Task: Select Retail. Add to cart, from Albertsons Pets_x000D_
 for 2696 Buckhannan Avenue, Syracuse, New York 13202, Cell Number 315-426-1559, following items : Blue Buffalo Life Protection Formula Dry Puppy Food Chicken & Brown Rice Recipe (5 lb)_x000D_
 - 2, Cesar Canine Cuisine Dog Food Porterhouse Steak in Sauce (3.5 oz)_x000D_
 - 2, Hartz Mountain Play Wand Cat Toy (1 ct)_x000D_
 - 1, Purina Friskies Lil'' Soups Lickable Cat Treats with Tuna in a Velvety Chicken Broth (1.2 oz)_x000D_
 - 3, Signature Pet Care Pet Training Regular Ultra Absorbent Pads 6 Ply (30 ct)_x000D_
 - 2
Action: Mouse moved to (800, 149)
Screenshot: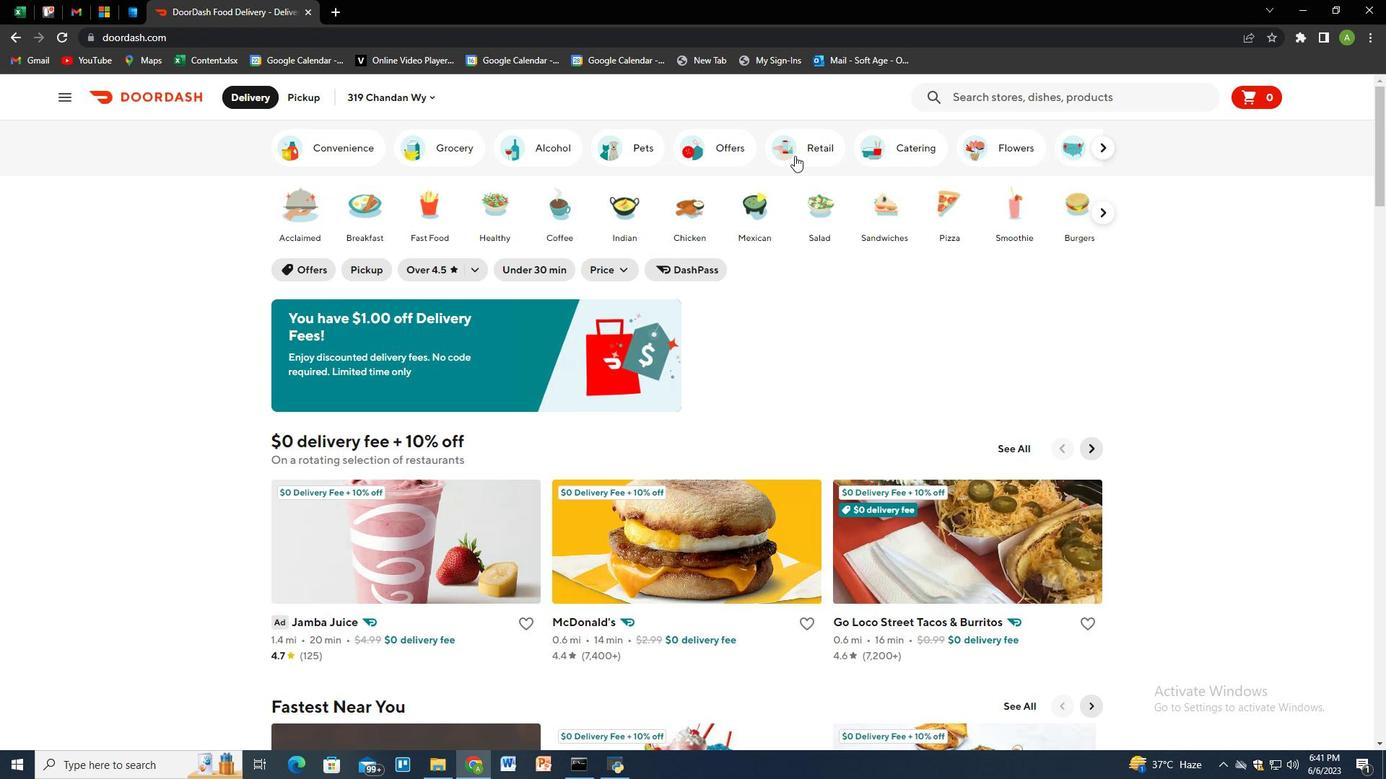 
Action: Mouse pressed left at (800, 149)
Screenshot: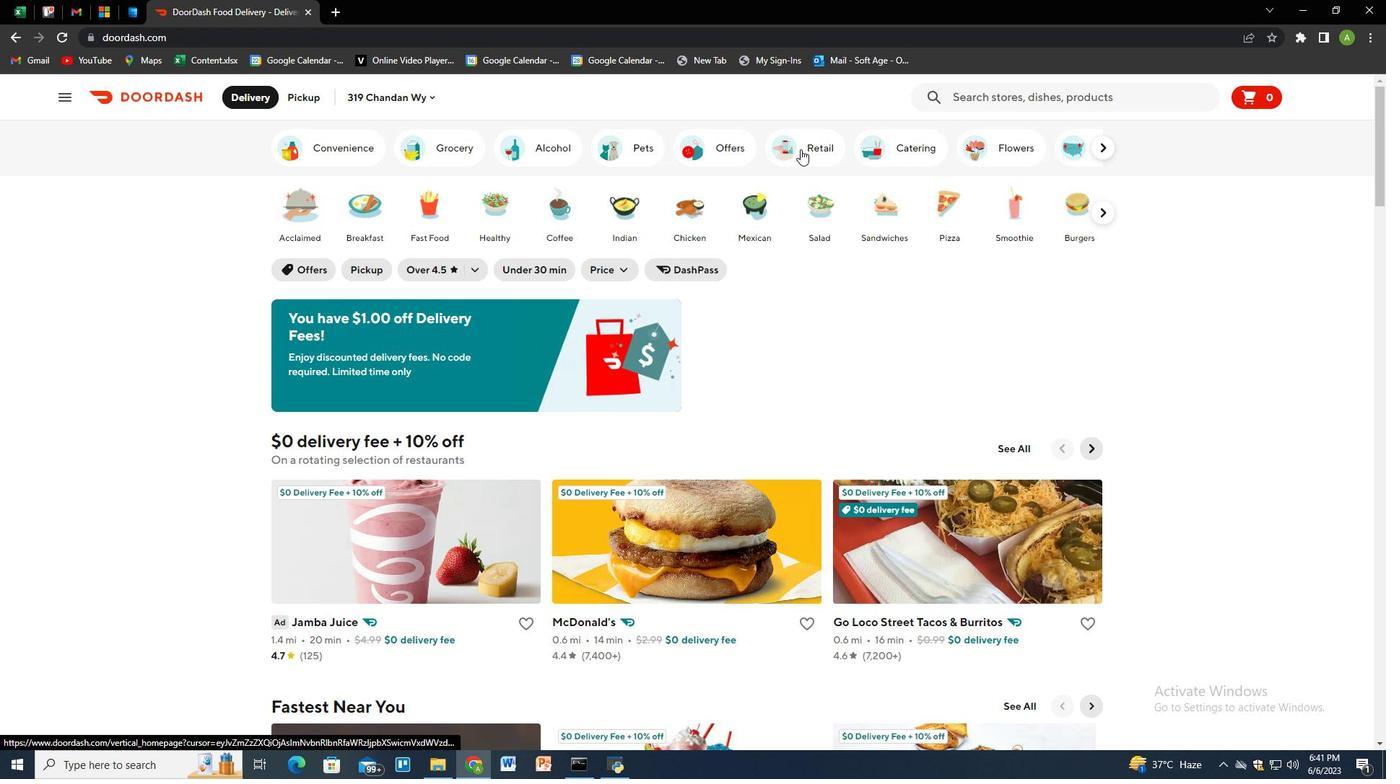 
Action: Mouse moved to (443, 496)
Screenshot: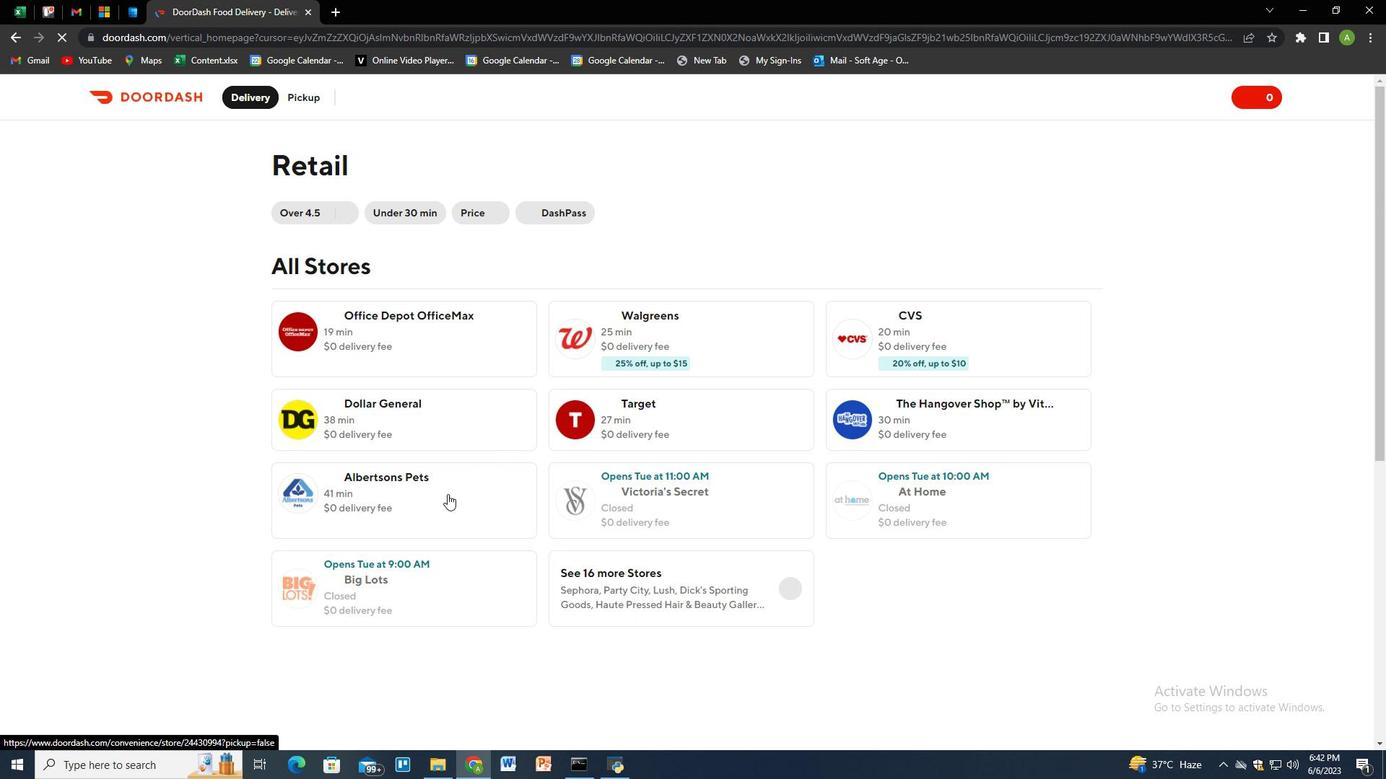
Action: Mouse pressed left at (443, 496)
Screenshot: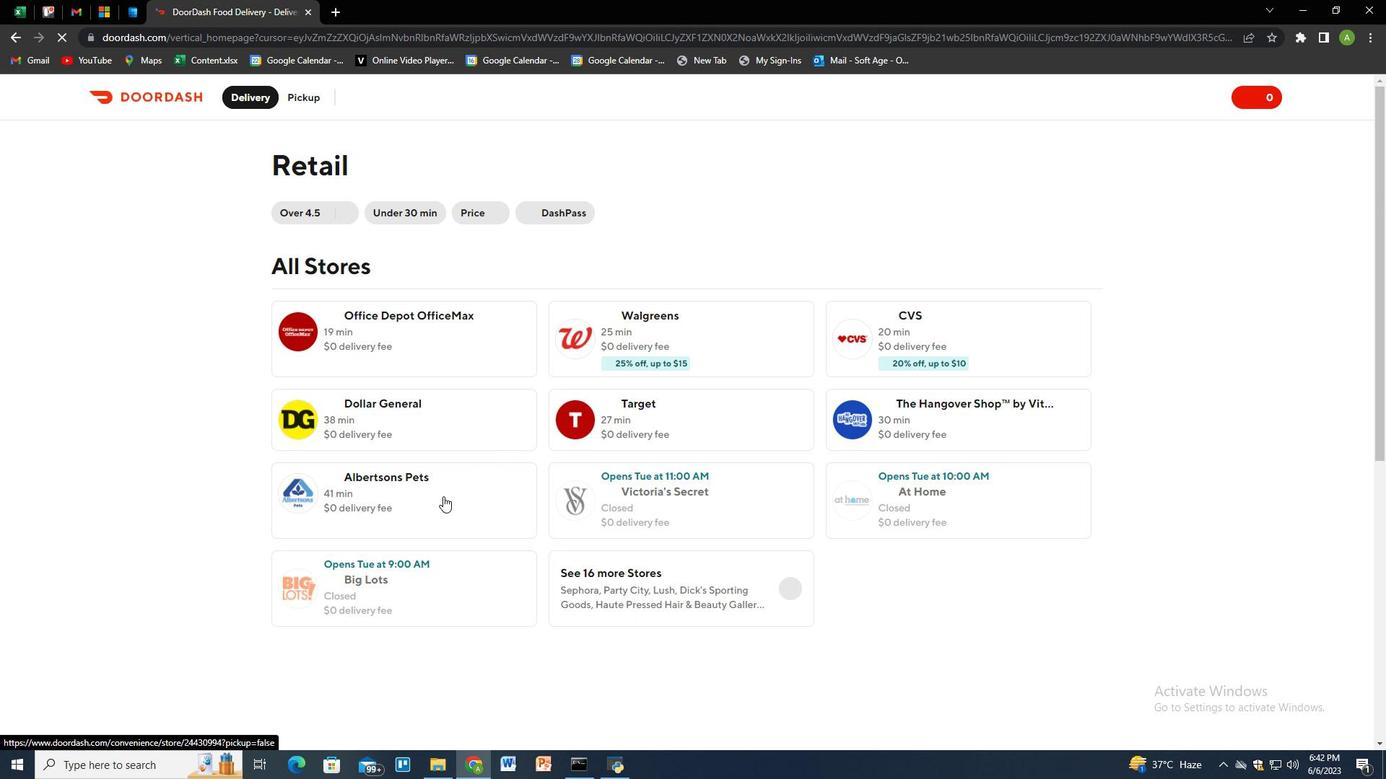 
Action: Mouse moved to (302, 93)
Screenshot: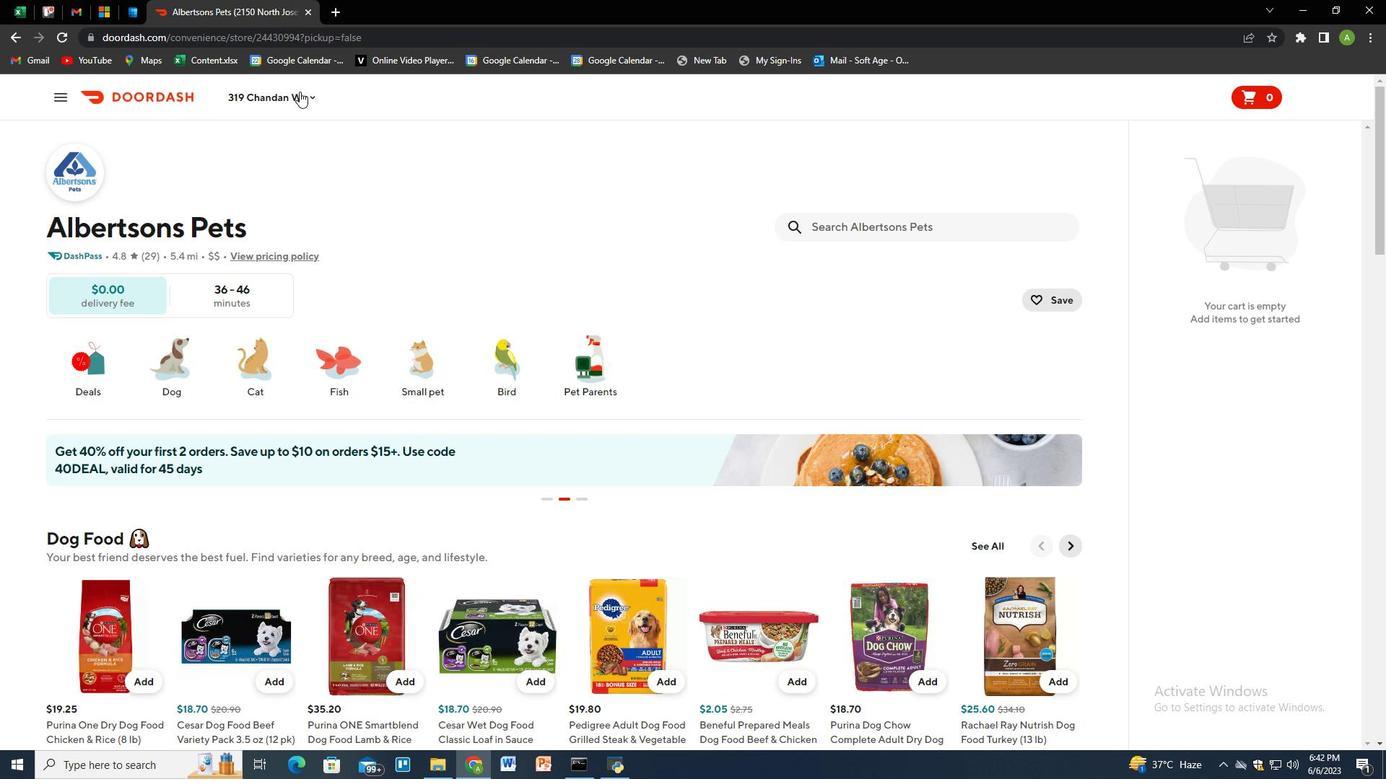 
Action: Mouse pressed left at (302, 93)
Screenshot: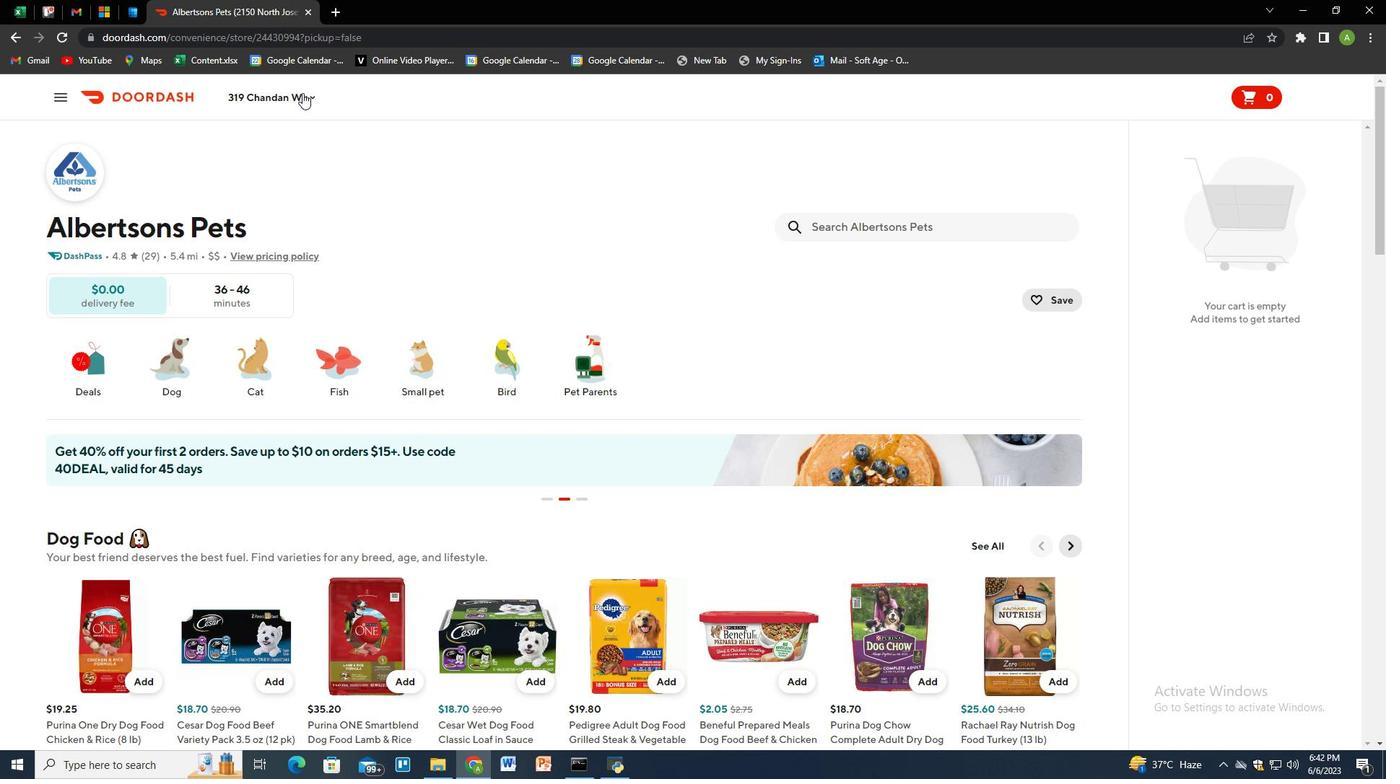 
Action: Mouse moved to (319, 158)
Screenshot: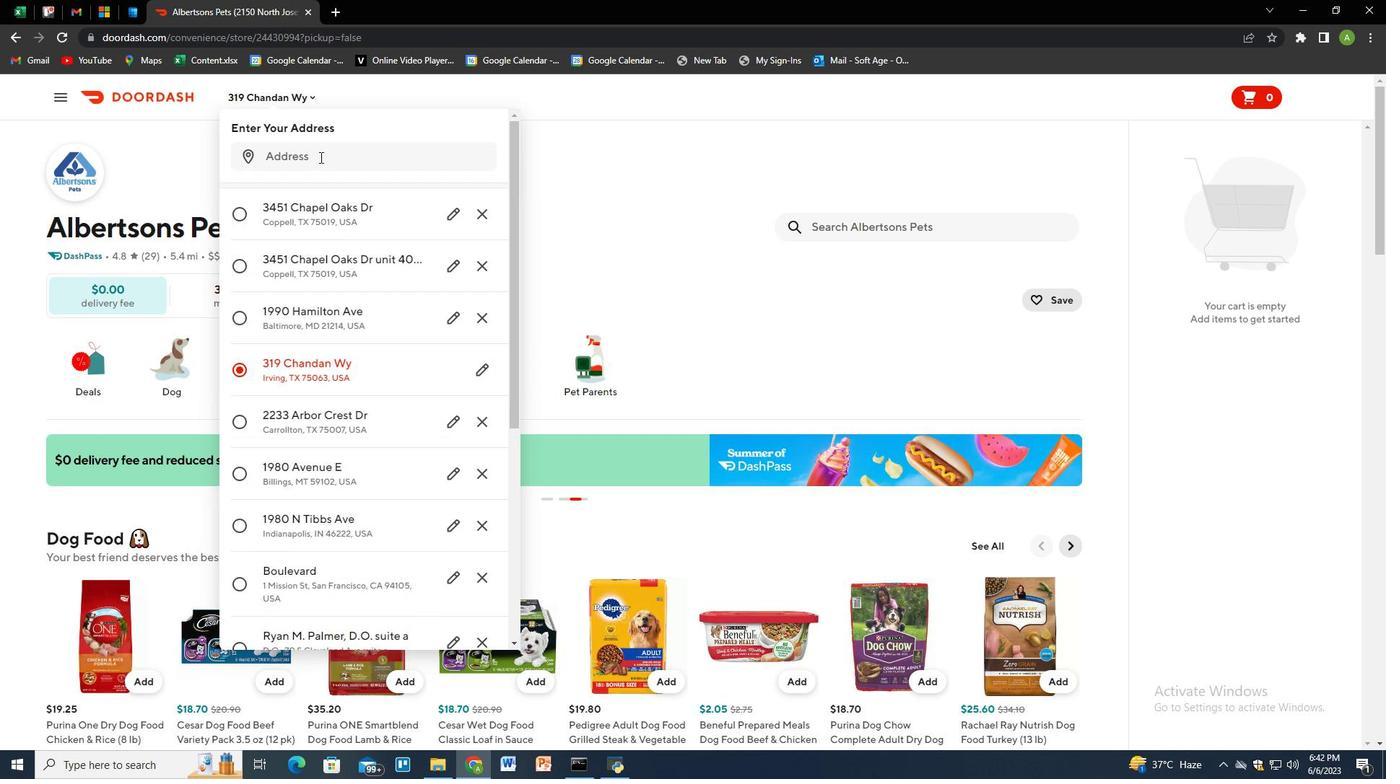 
Action: Mouse pressed left at (319, 158)
Screenshot: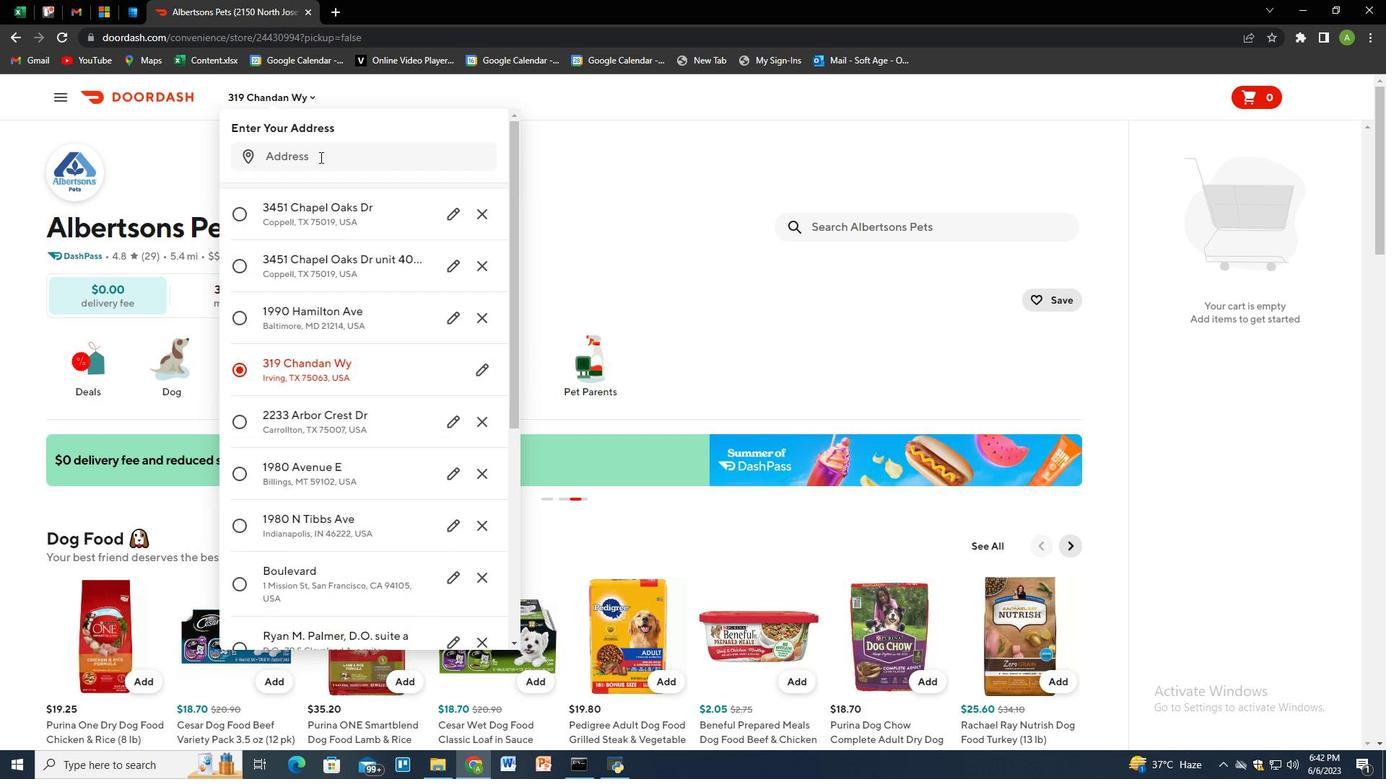 
Action: Mouse moved to (317, 160)
Screenshot: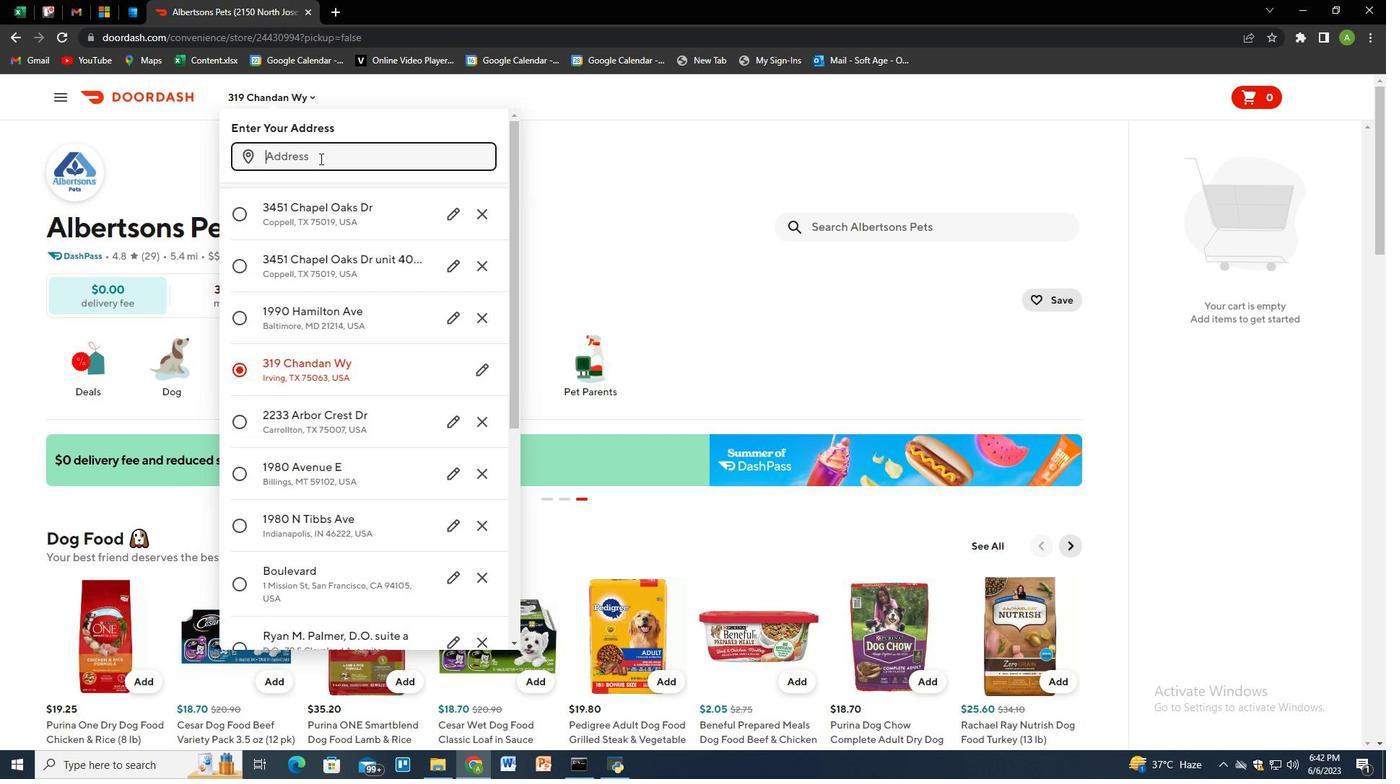 
Action: Key pressed 2696<Key.space>buckhannan<Key.space>avenue,<Key.space>syt<Key.backspace>racuse,<Key.space>new<Key.space>york<Key.space>13202<Key.enter>
Screenshot: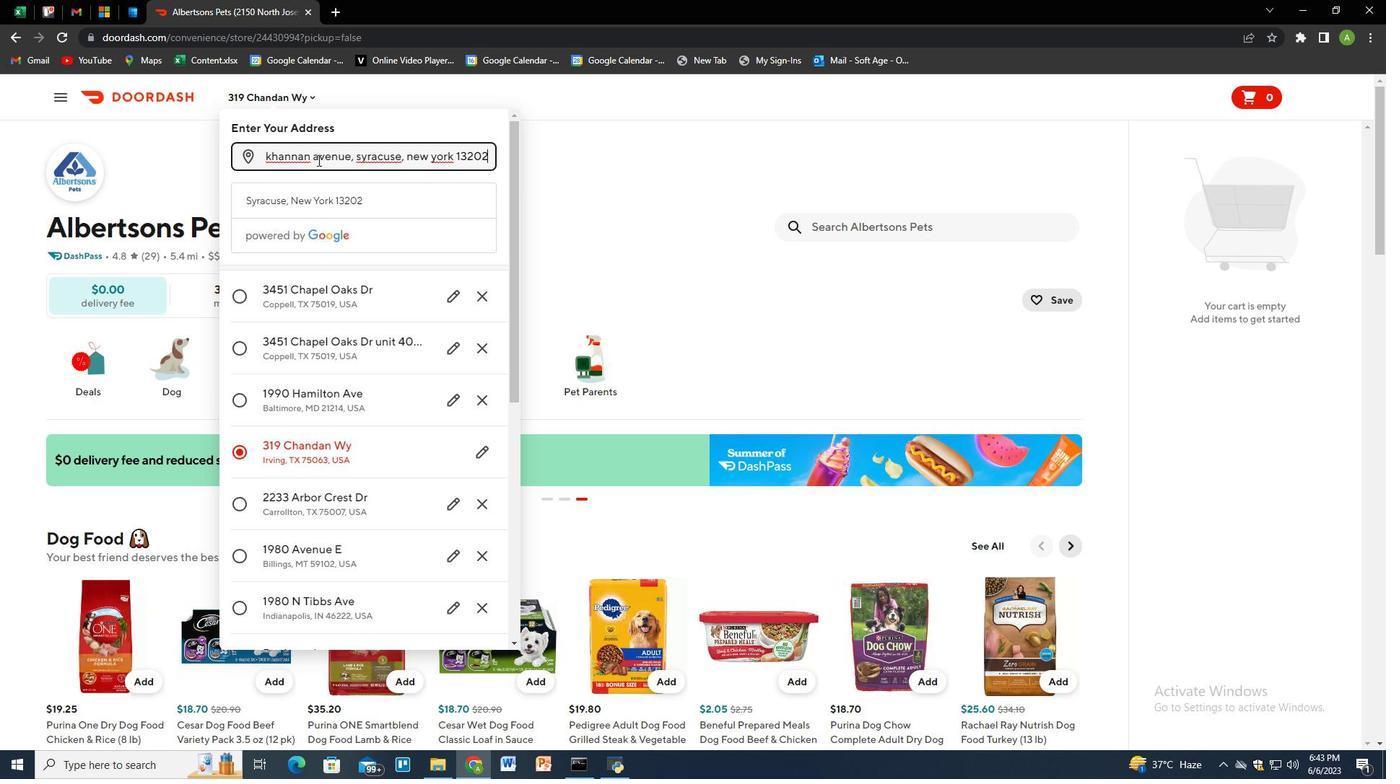 
Action: Mouse moved to (429, 628)
Screenshot: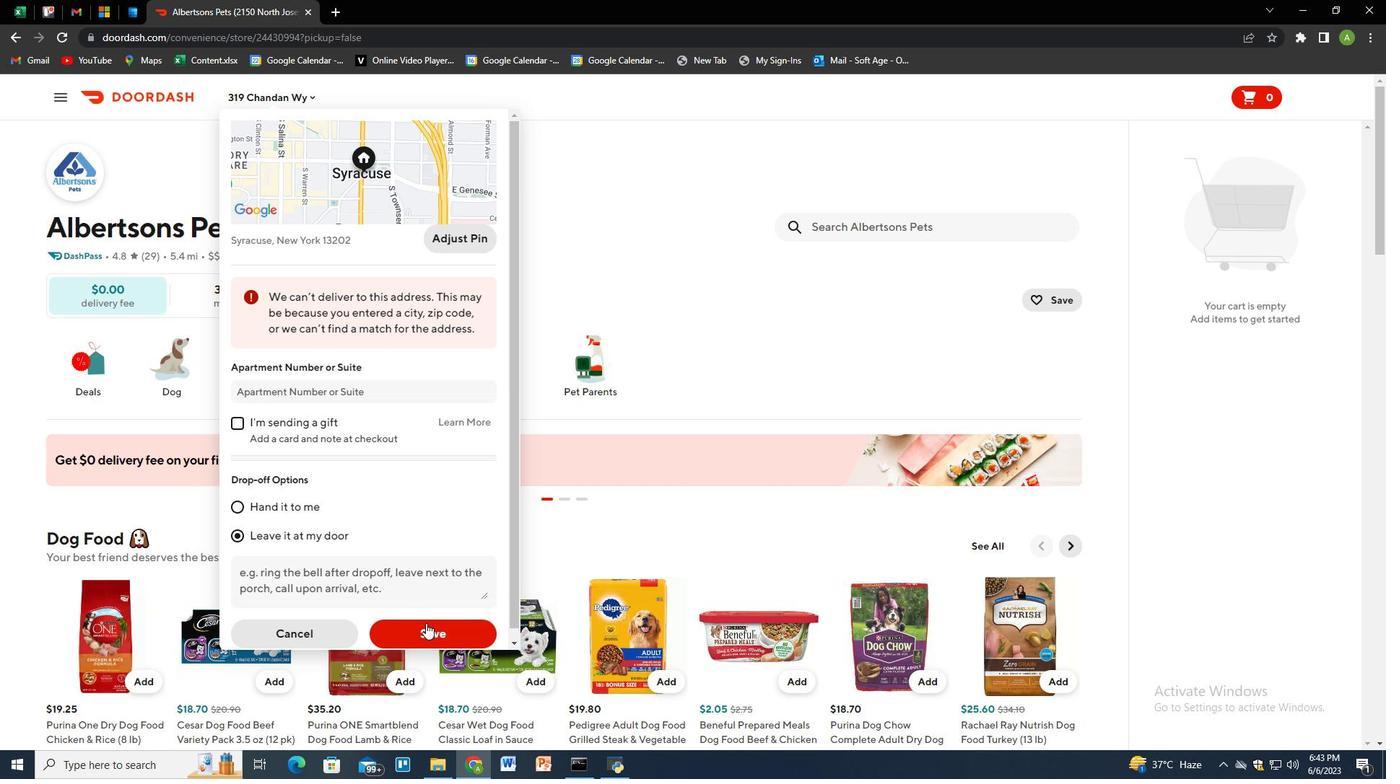 
Action: Mouse pressed left at (429, 628)
Screenshot: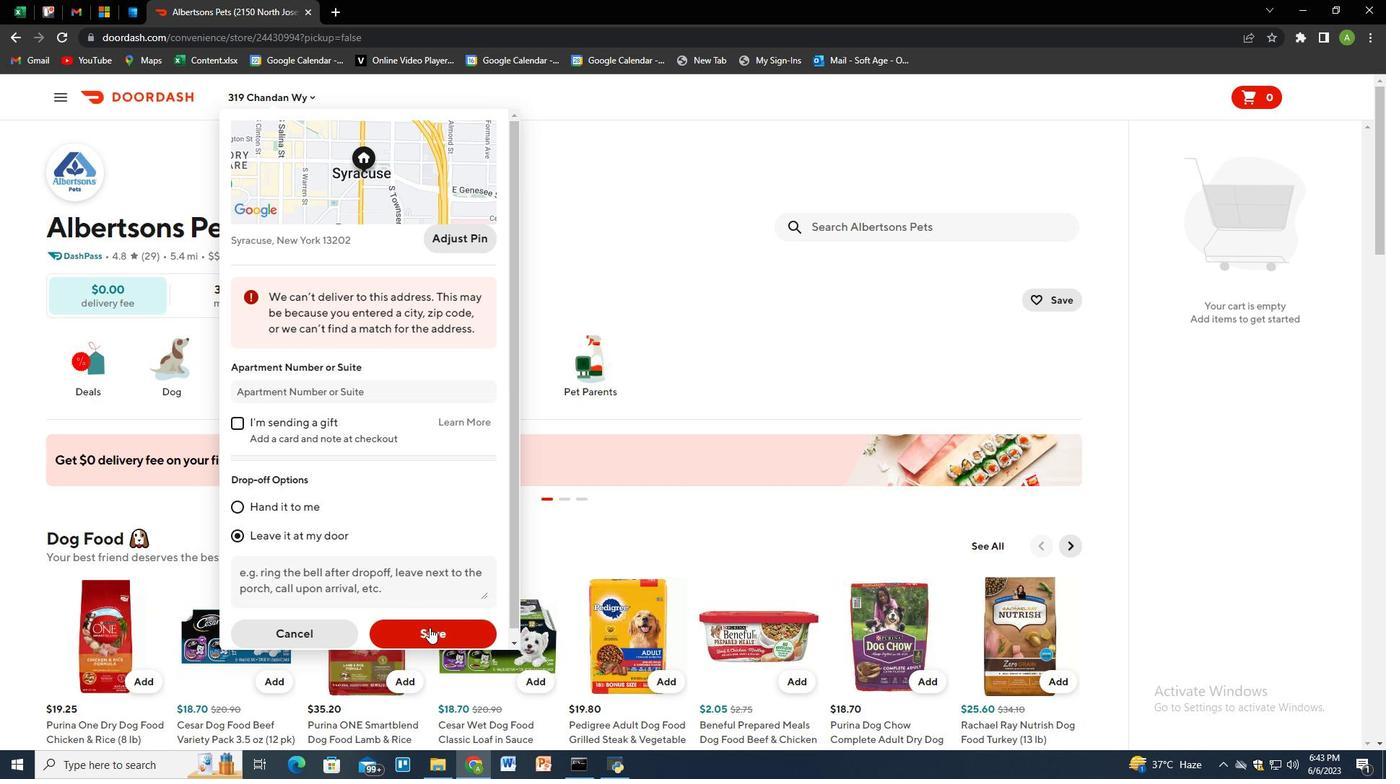 
Action: Mouse moved to (871, 226)
Screenshot: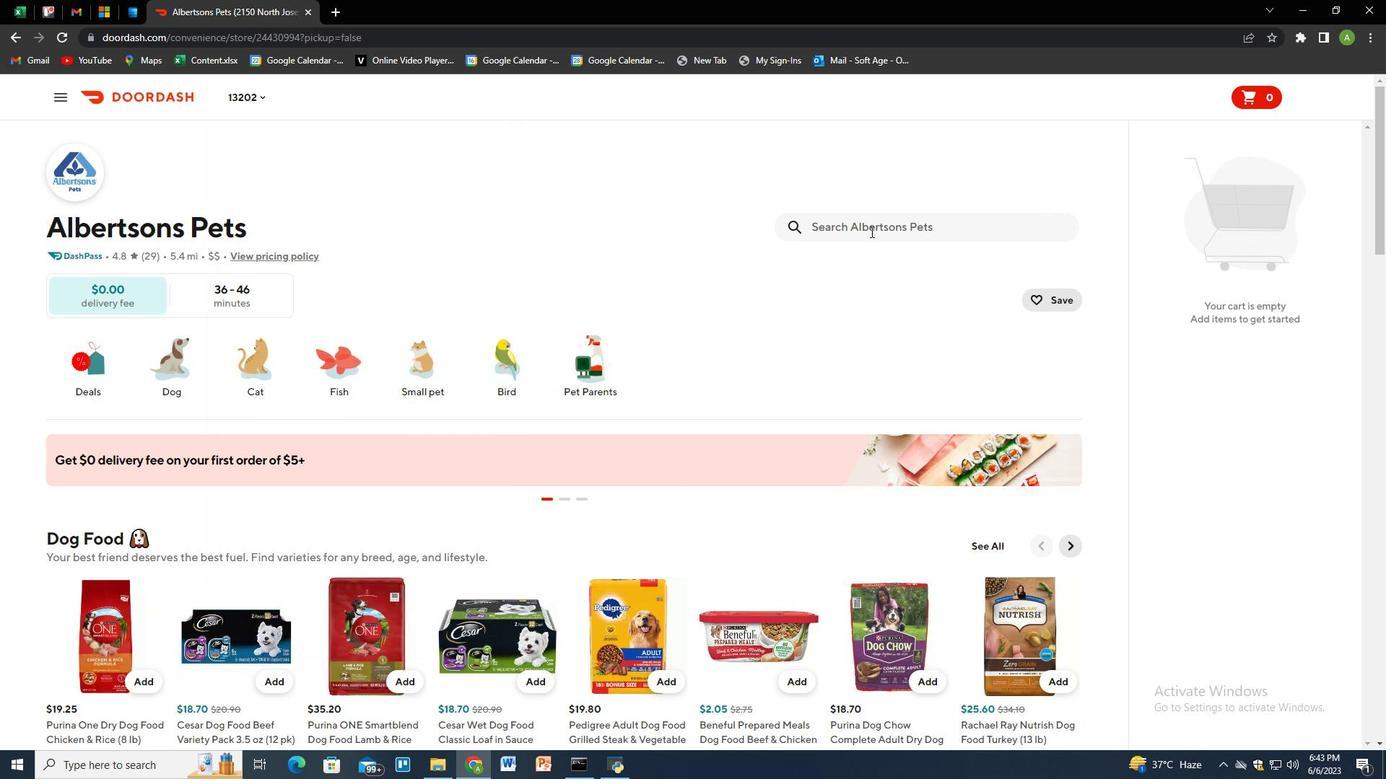 
Action: Mouse pressed left at (871, 226)
Screenshot: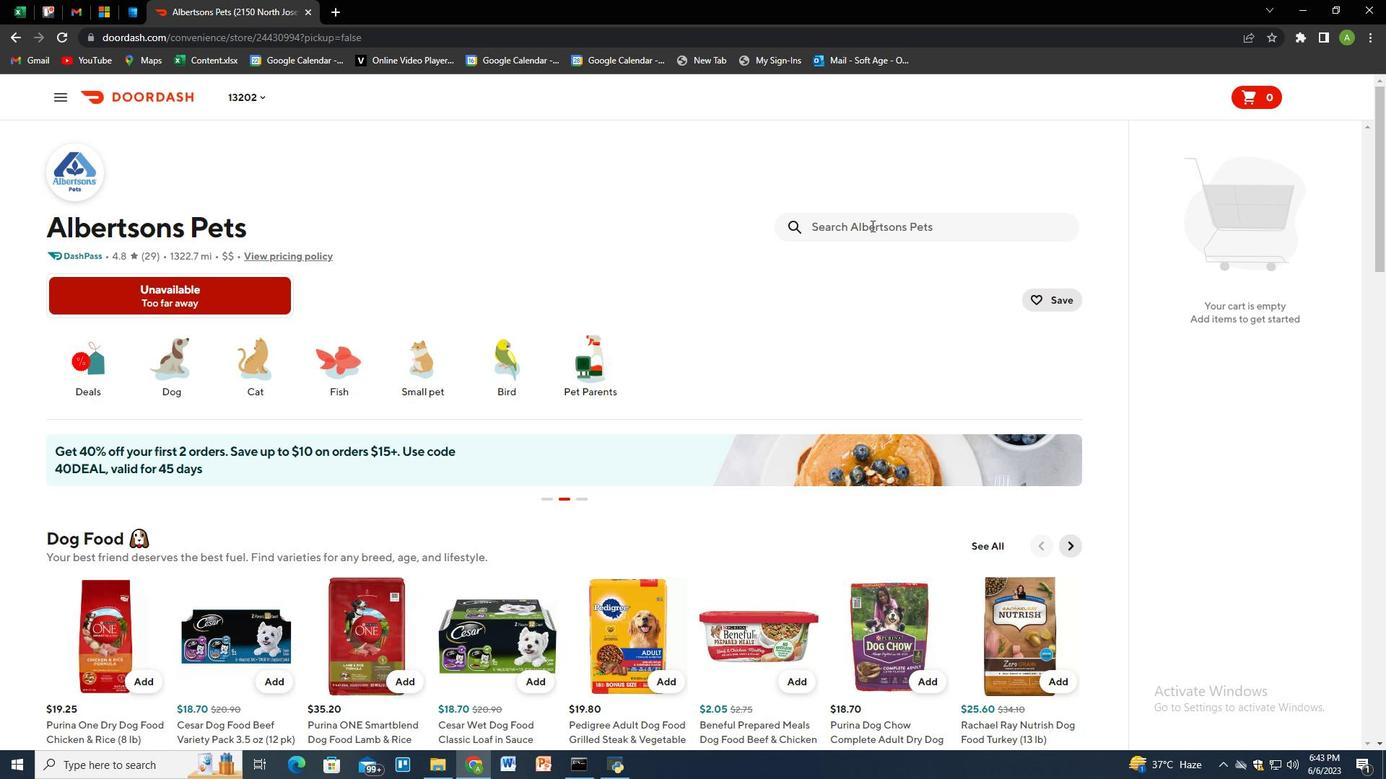 
Action: Key pressed blue<Key.space>buffalo<Key.space>life<Key.space>protection<Key.space>formula<Key.space>dry<Key.space>puppy<Key.space>food<Key.space>chicken<Key.space><Key.shift_r>&<Key.space>brown<Key.space>rice<Key.space>recipe<Key.space><Key.shift_r><Key.shift_r><Key.shift_r><Key.shift_r><Key.shift_r><Key.shift_r><Key.shift_r><Key.shift_r><Key.shift_r><Key.shift_r><Key.shift_r><Key.shift_r>(5<Key.space>lb<Key.shift_r>)<Key.enter>
Screenshot: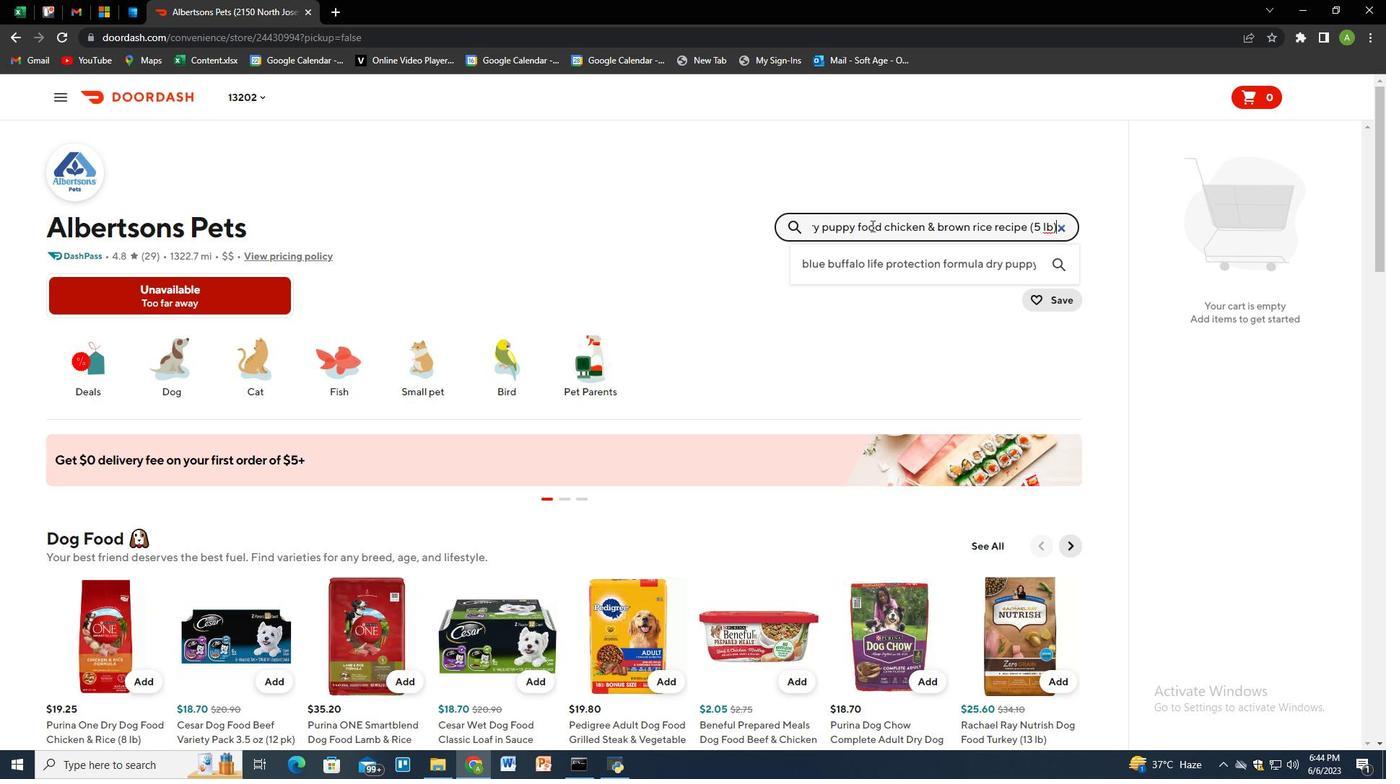 
Action: Mouse moved to (132, 386)
Screenshot: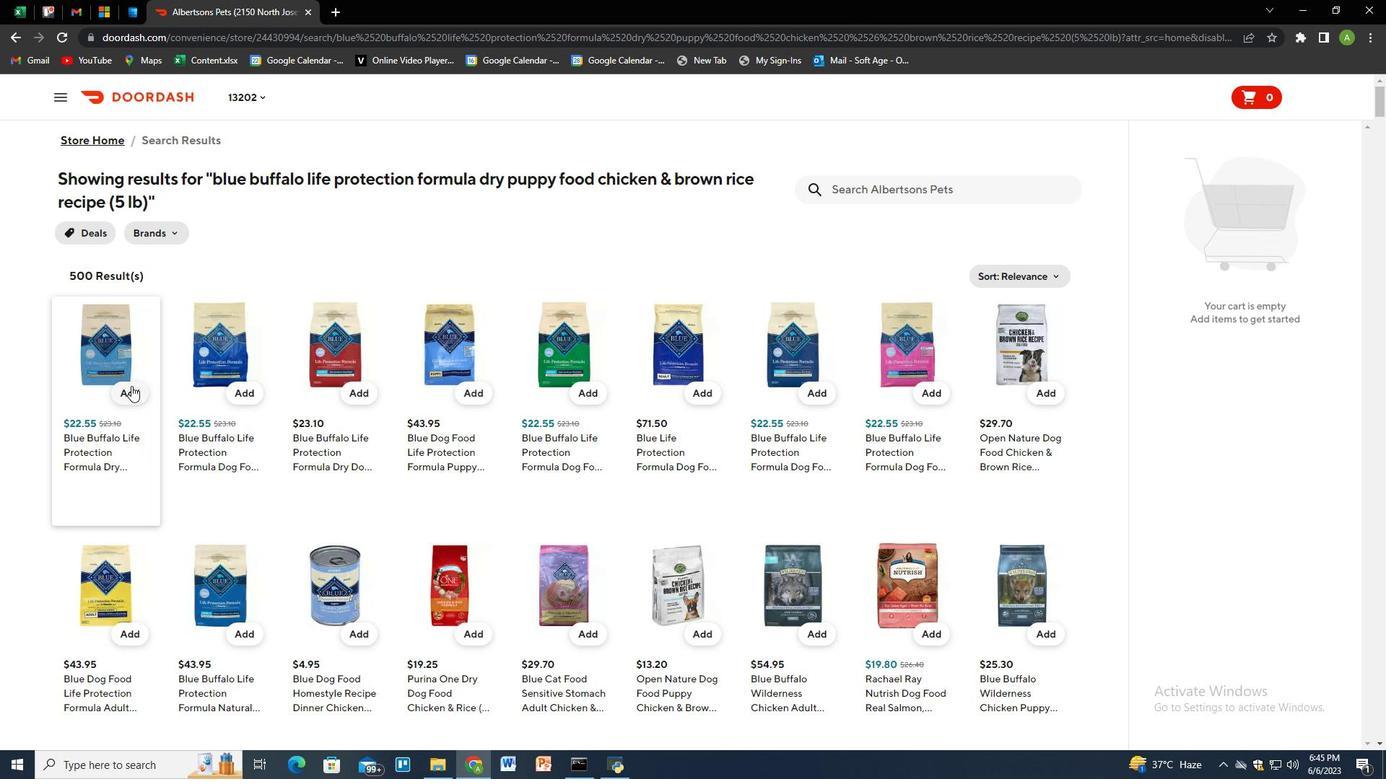 
Action: Mouse pressed left at (132, 386)
Screenshot: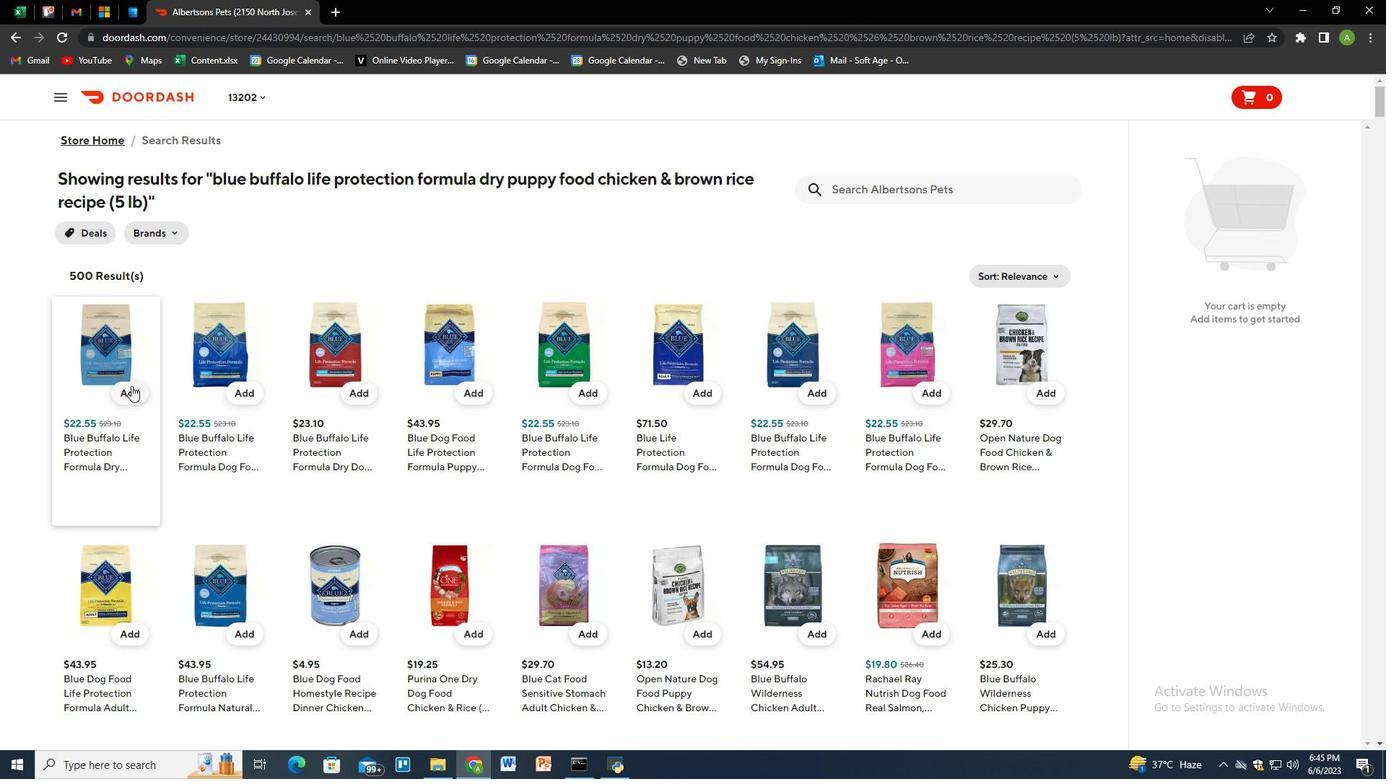 
Action: Mouse moved to (1333, 249)
Screenshot: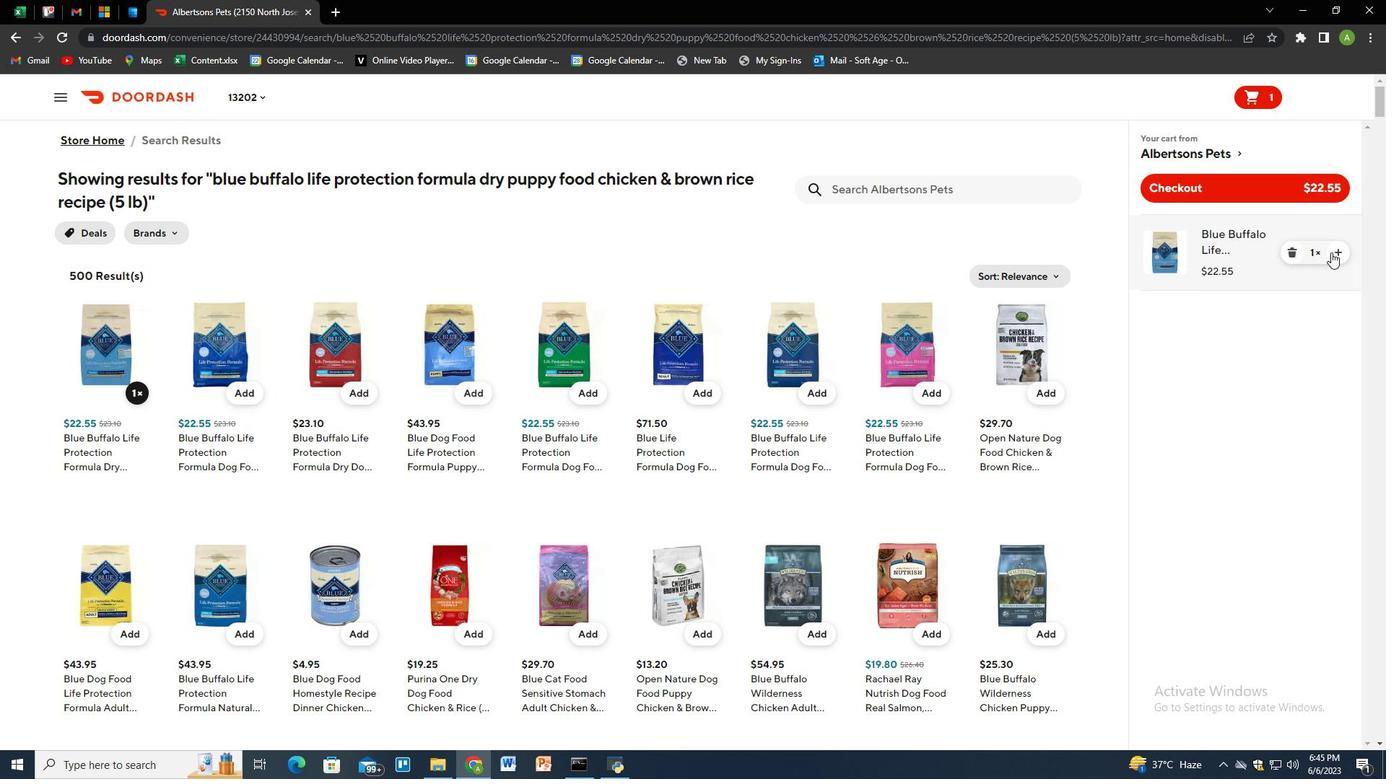 
Action: Mouse pressed left at (1333, 249)
Screenshot: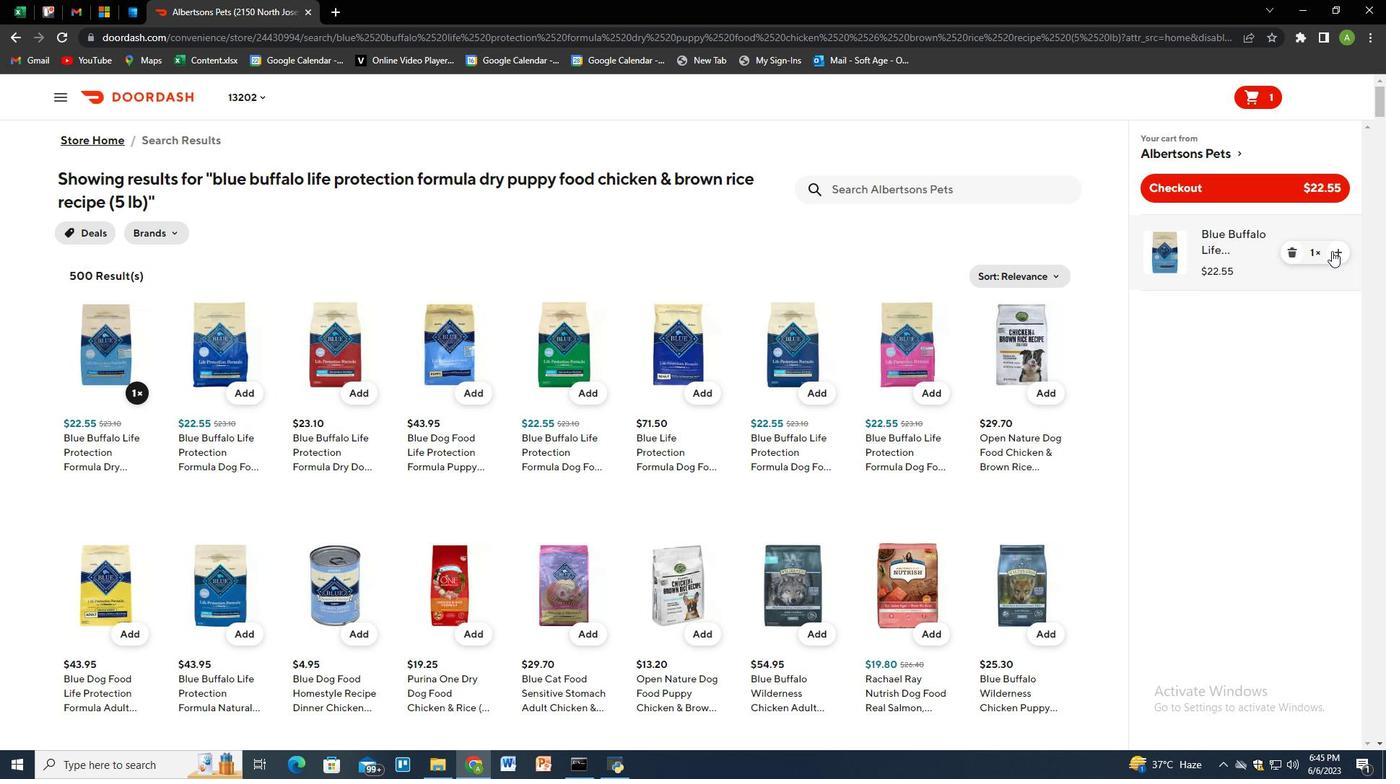 
Action: Mouse moved to (896, 195)
Screenshot: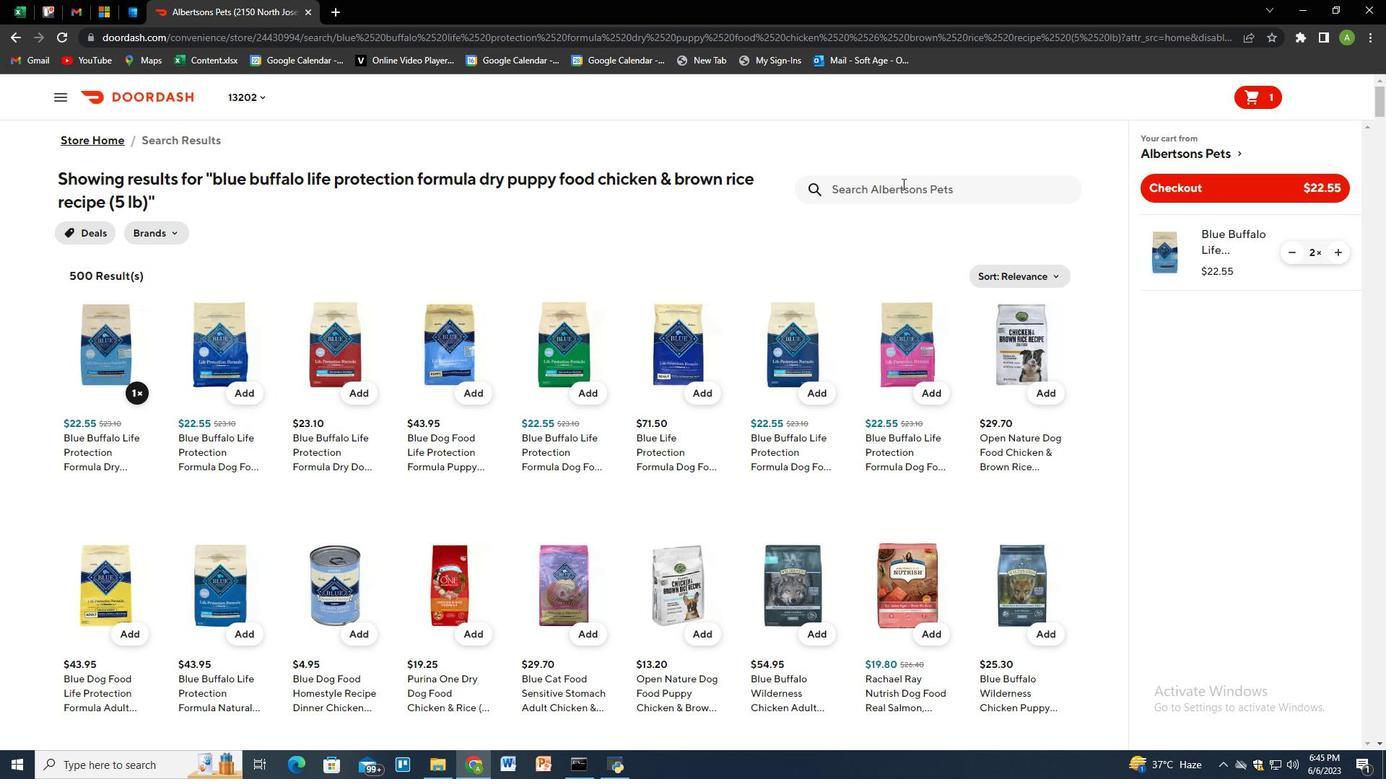
Action: Mouse pressed left at (896, 195)
Screenshot: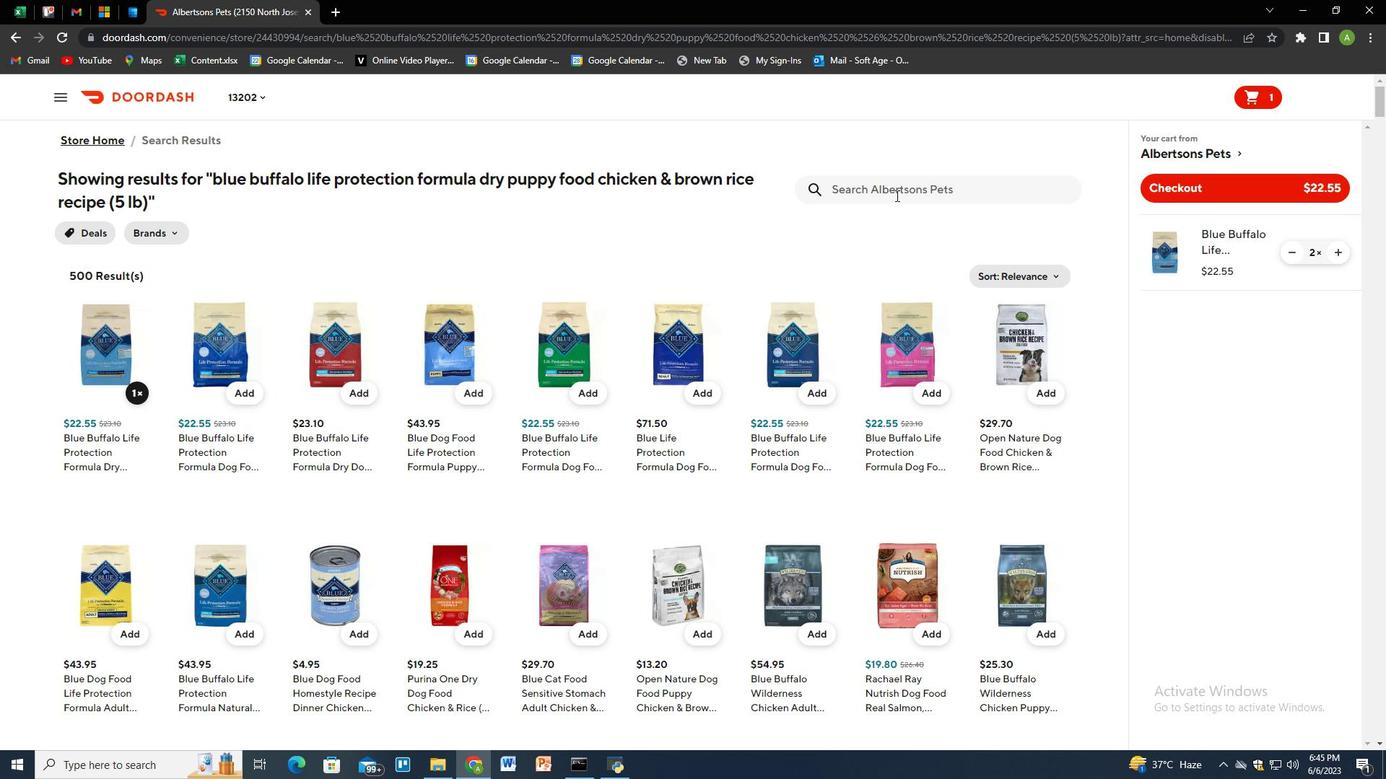 
Action: Key pressed cesar<Key.space>canine<Key.space>cuisine<Key.space>dog<Key.space>food<Key.space>porterhouse<Key.space>steak<Key.space>in<Key.space>sauce<Key.space><Key.shift_r>(3.5<Key.space>oz<Key.shift_r>)<Key.enter>
Screenshot: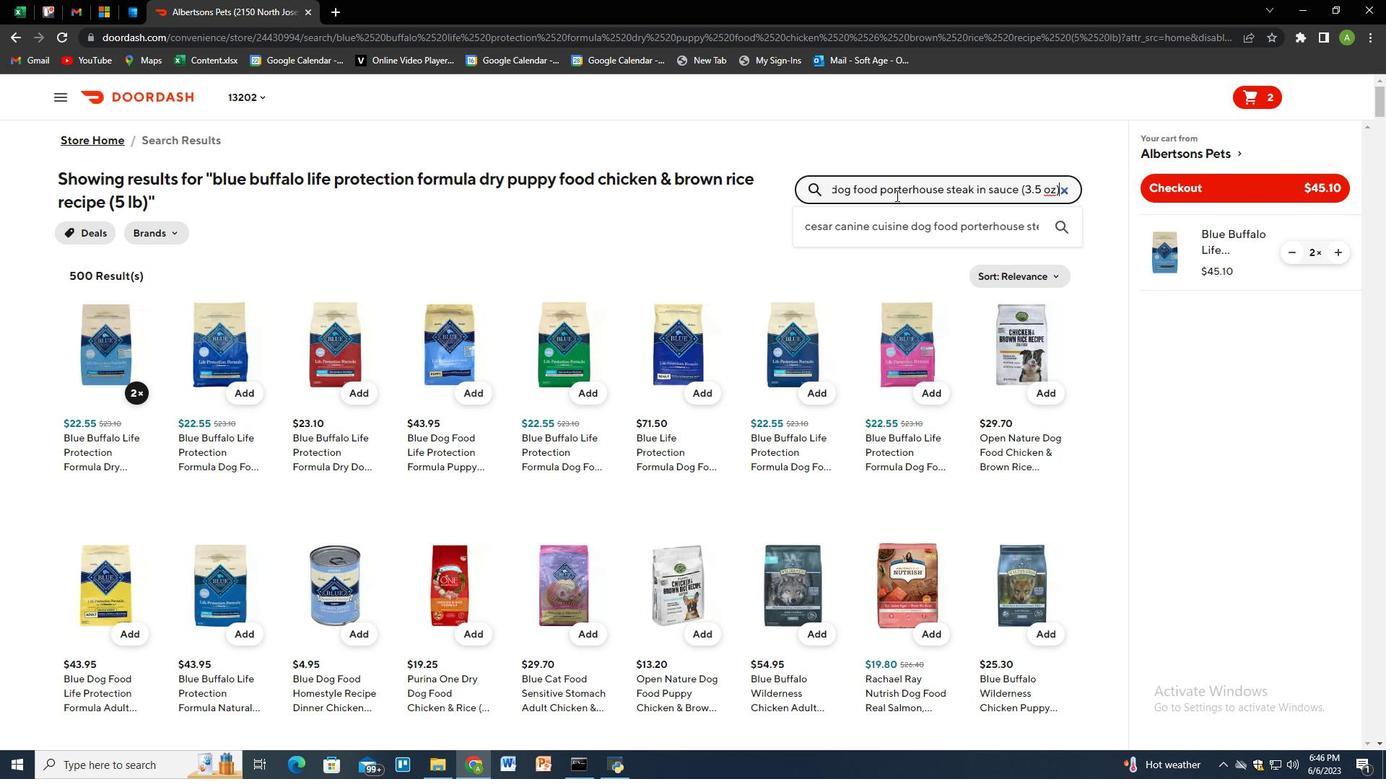 
Action: Mouse moved to (135, 376)
Screenshot: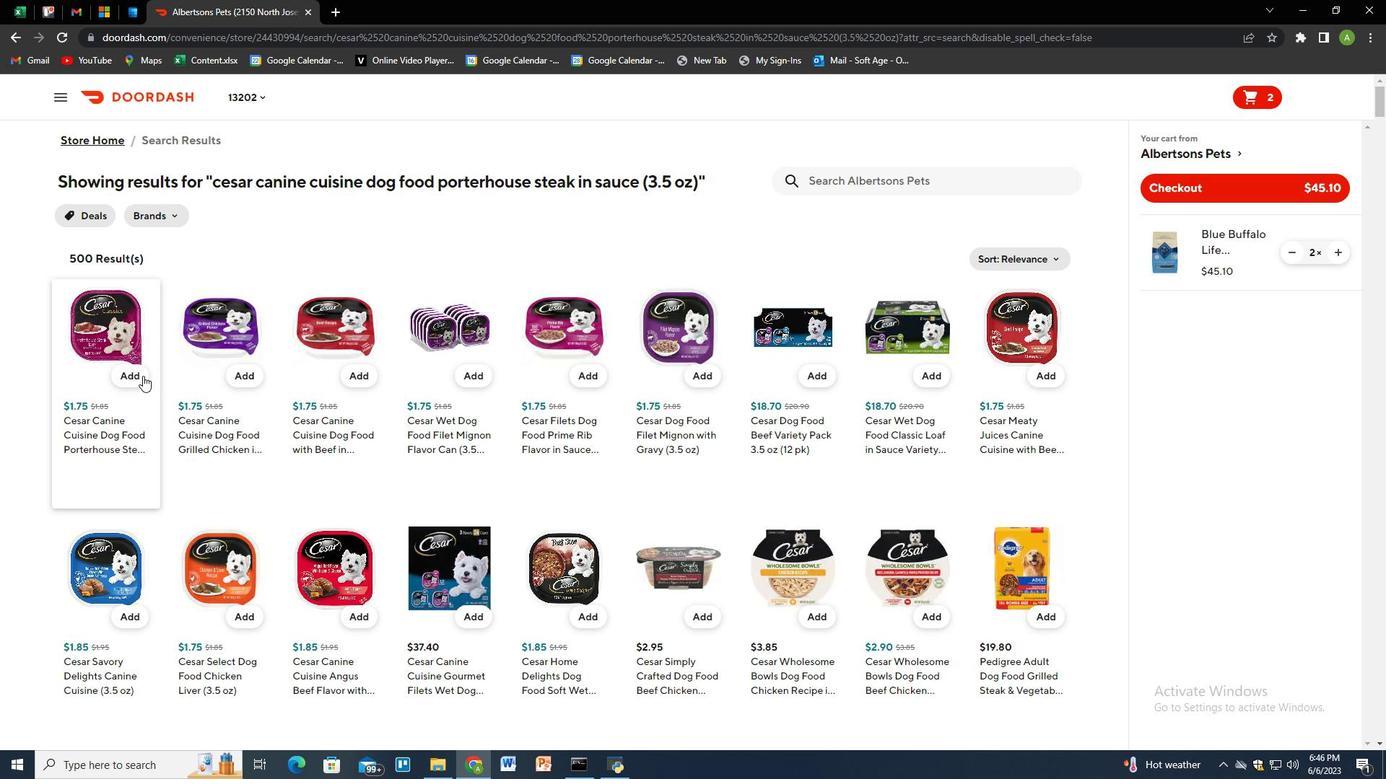 
Action: Mouse pressed left at (135, 376)
Screenshot: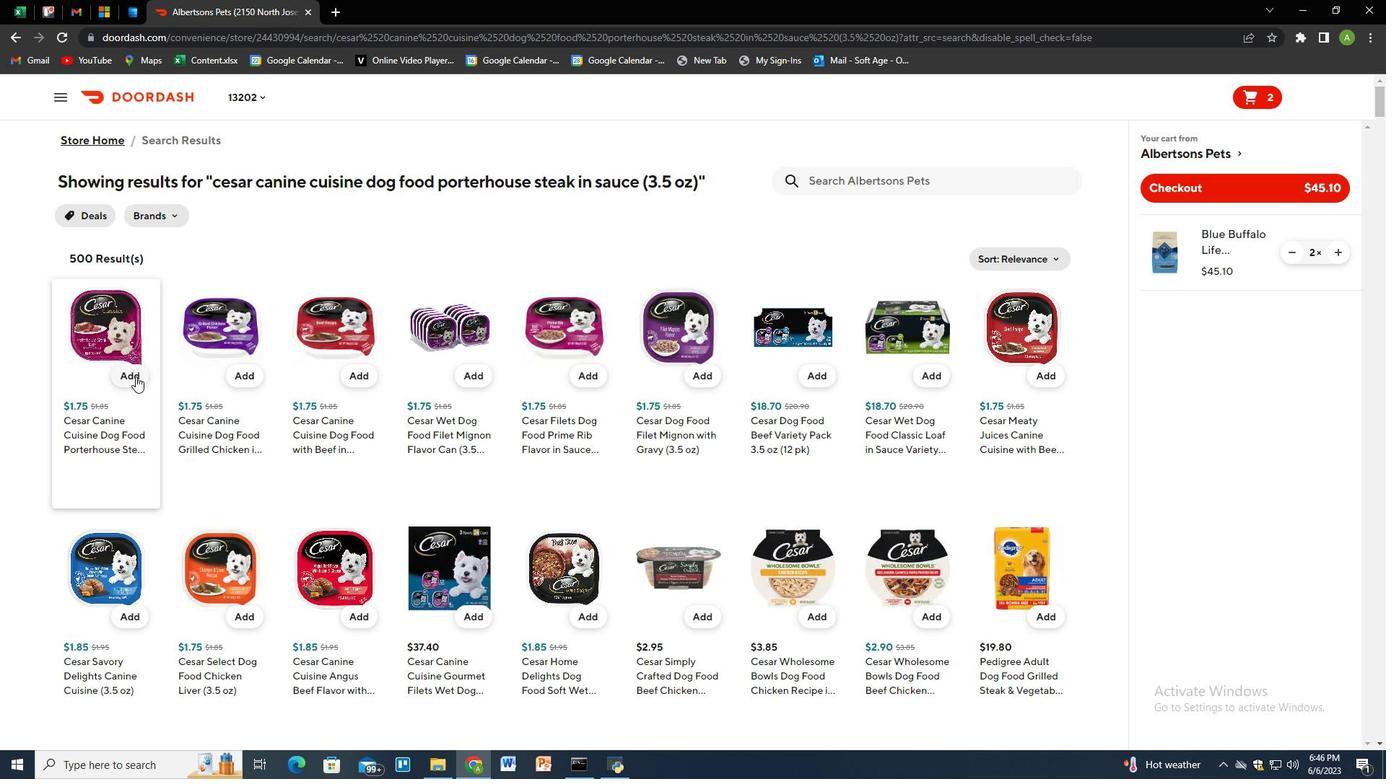 
Action: Mouse moved to (1337, 333)
Screenshot: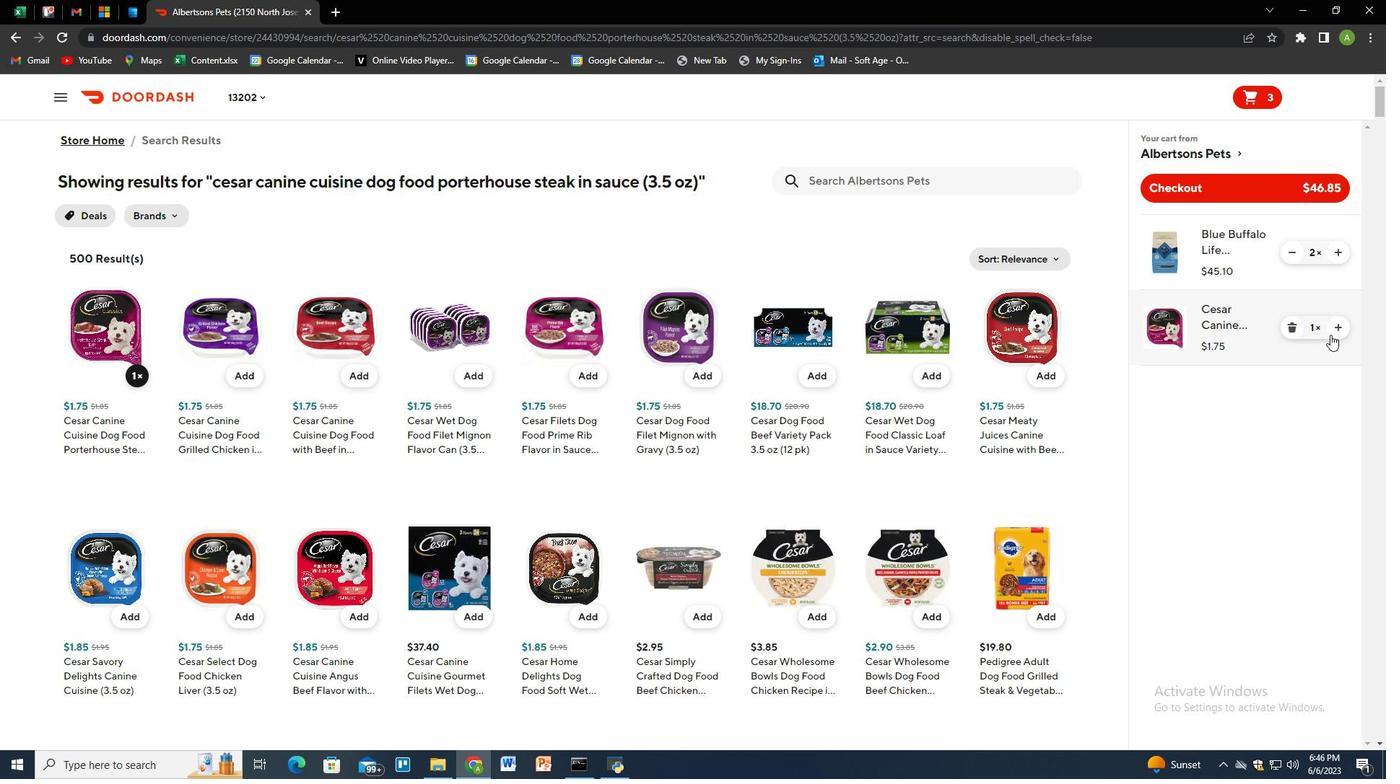 
Action: Mouse pressed left at (1337, 333)
Screenshot: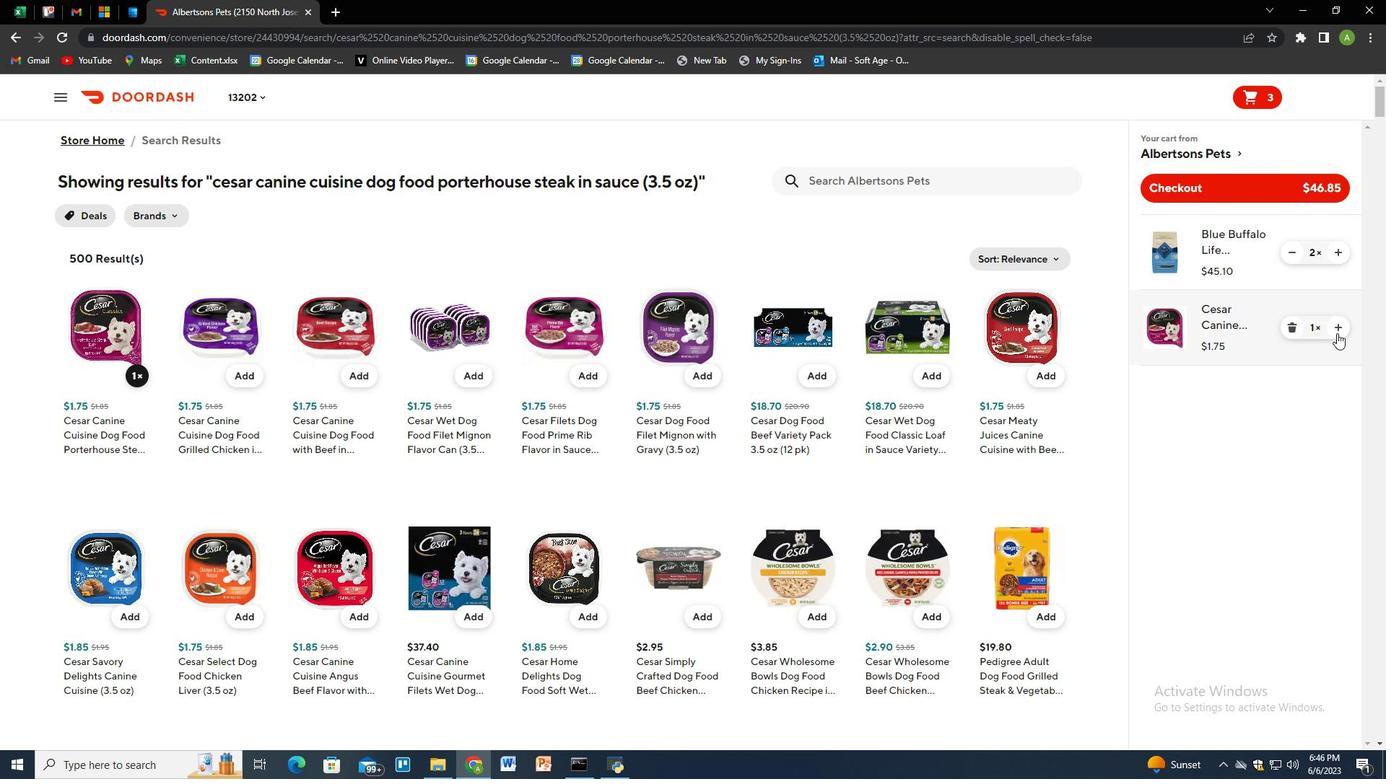 
Action: Mouse moved to (938, 193)
Screenshot: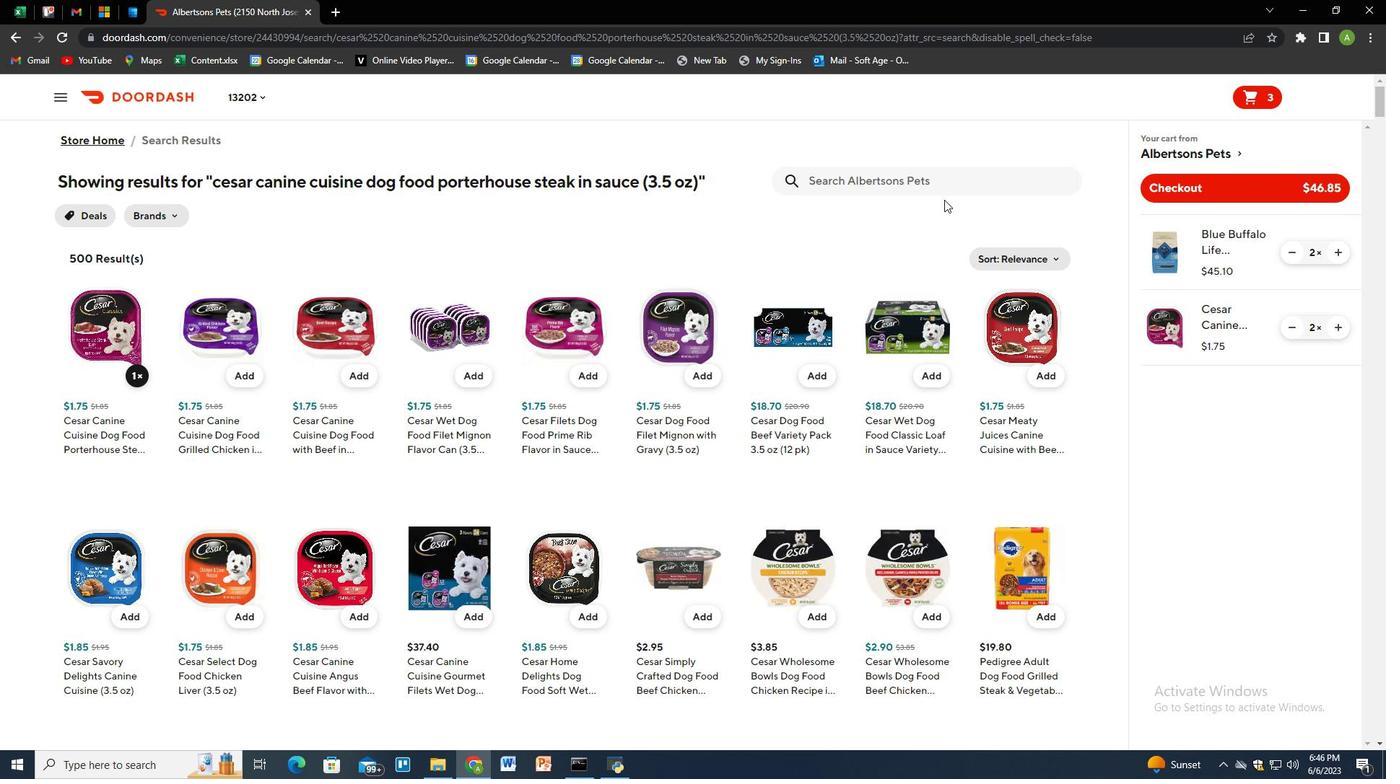 
Action: Mouse pressed left at (938, 193)
Screenshot: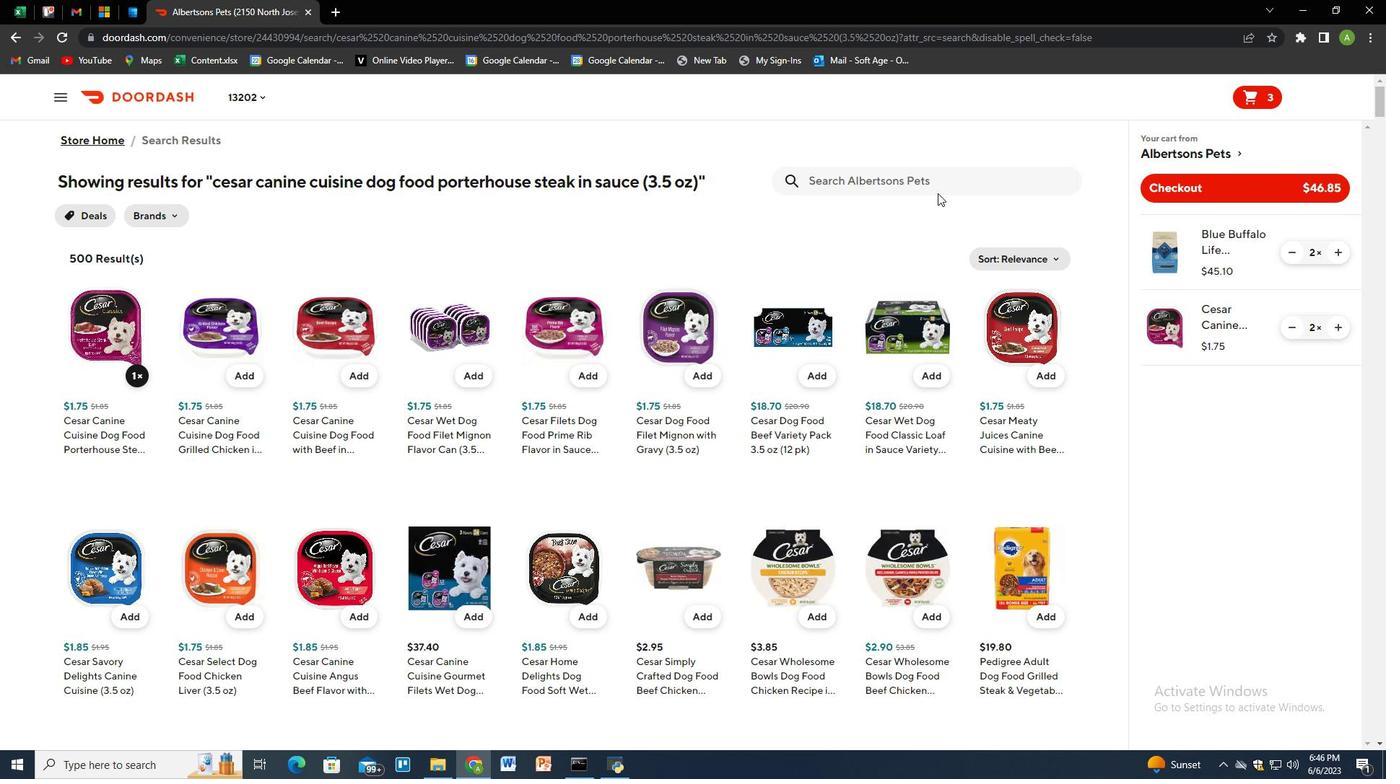 
Action: Key pressed hartz<Key.space>mountain<Key.space>lay<Key.backspace><Key.backspace><Key.backspace>play<Key.space>wand<Key.space>cat<Key.space>toy<Key.space><Key.shift_r><Key.shift_r><Key.shift_r>(1<Key.space>ct<Key.shift_r>)<Key.enter>
Screenshot: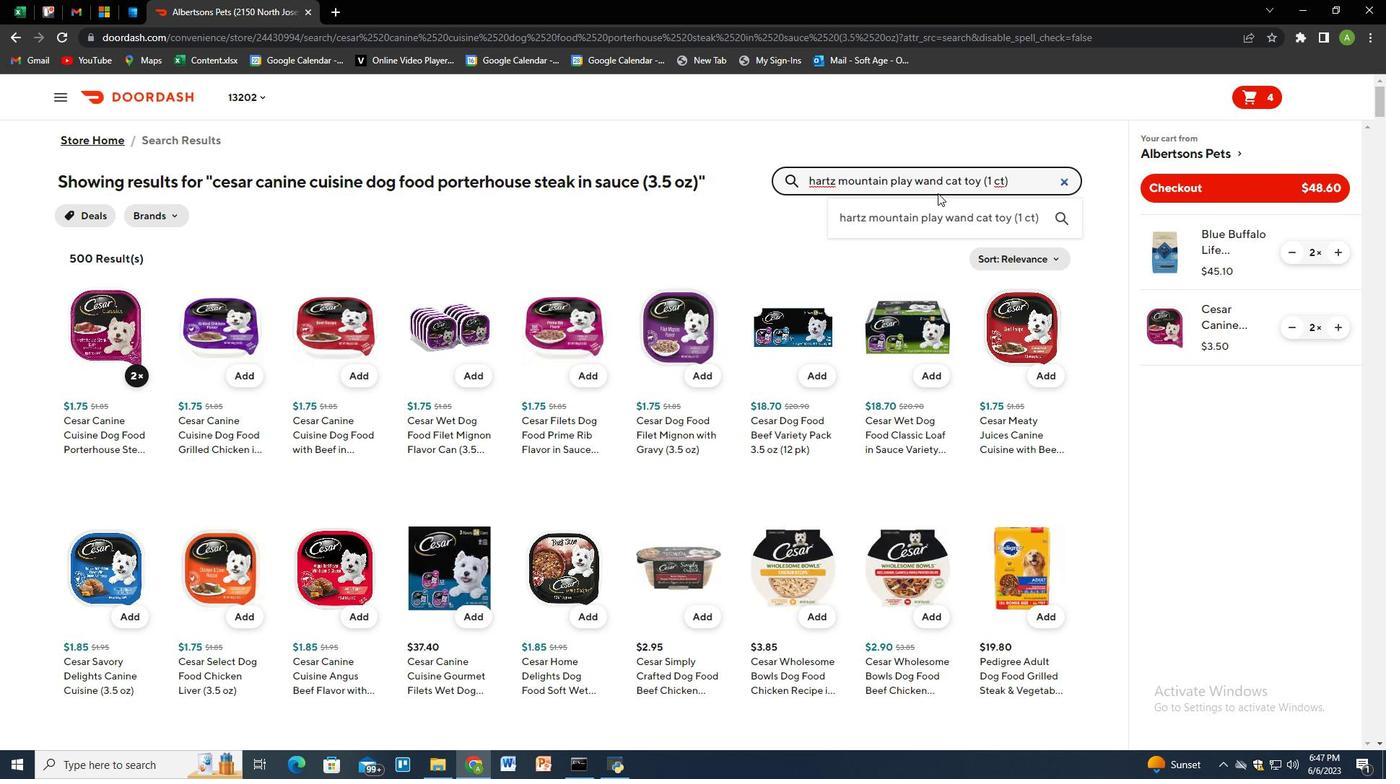 
Action: Mouse moved to (132, 370)
Screenshot: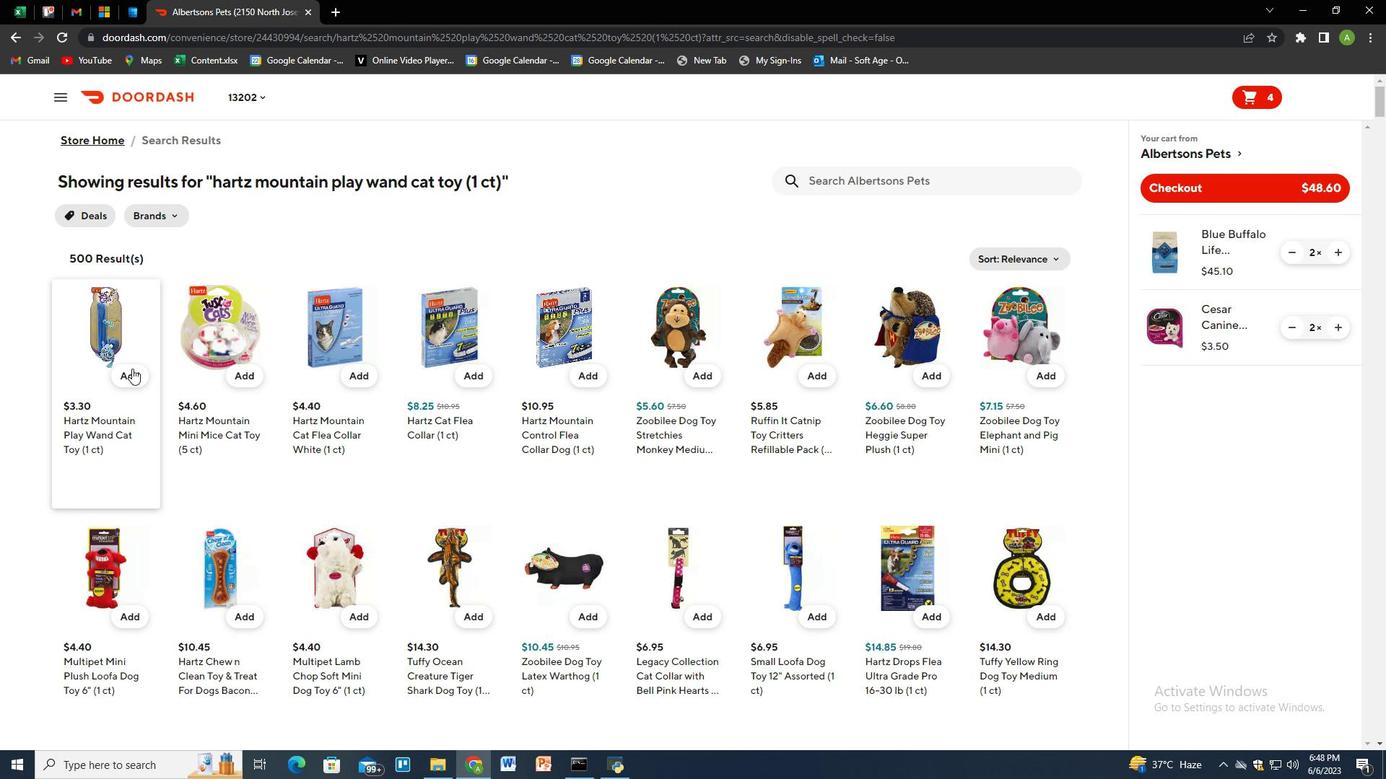 
Action: Mouse pressed left at (132, 370)
Screenshot: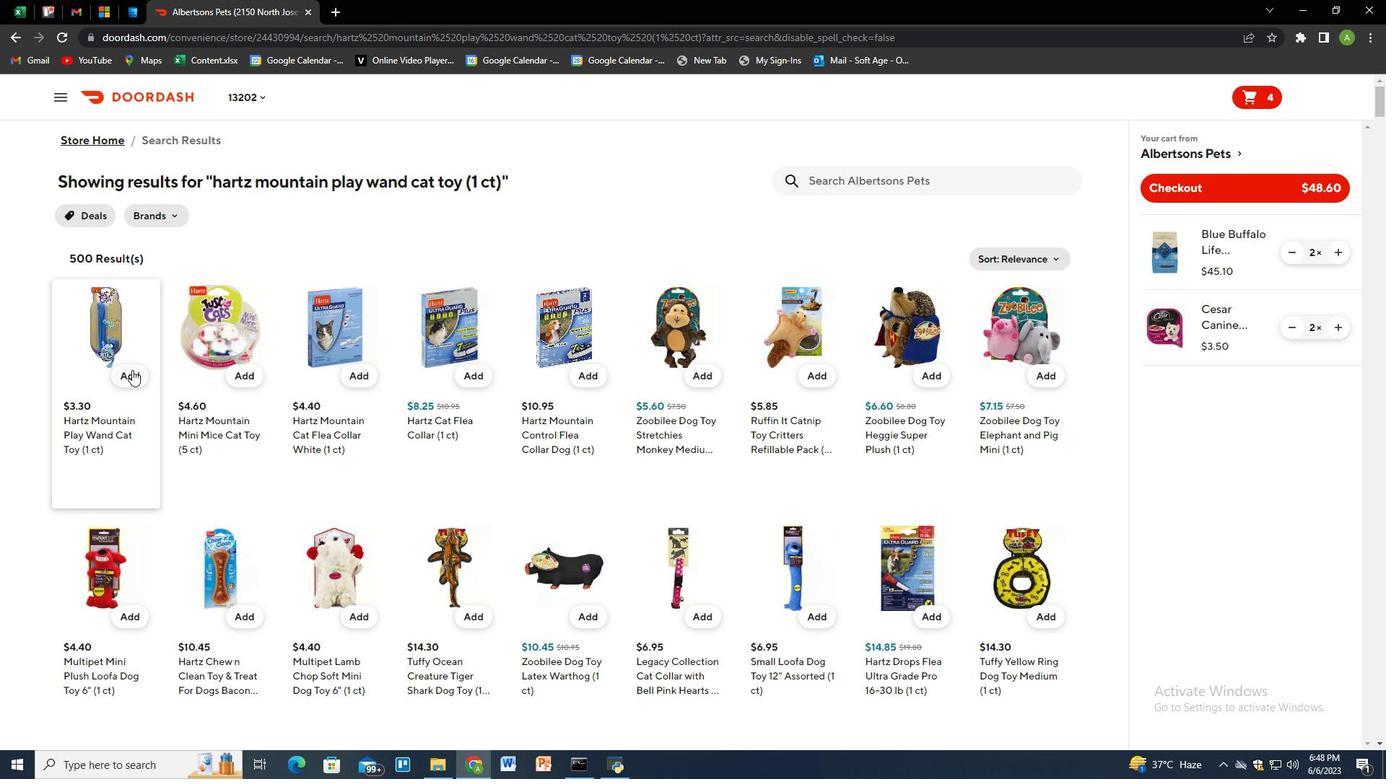 
Action: Mouse moved to (826, 183)
Screenshot: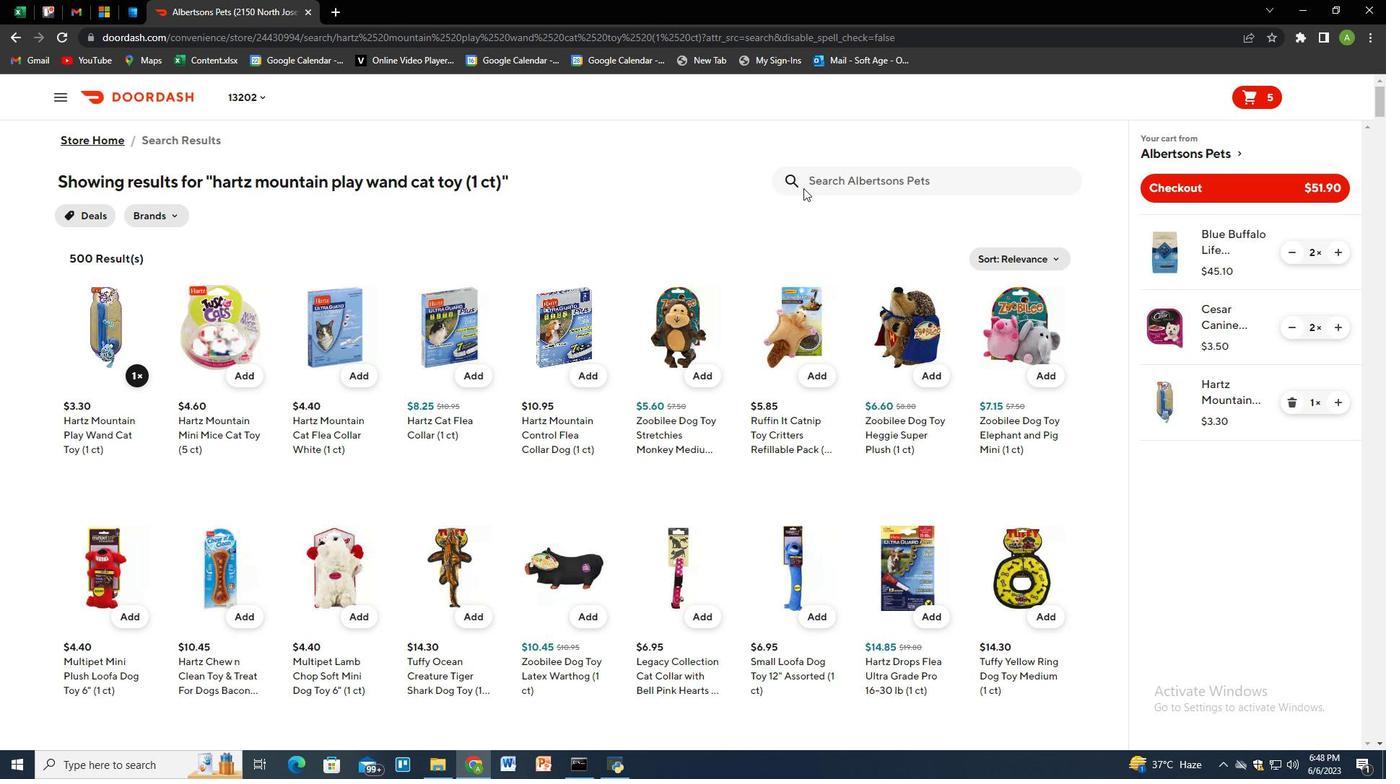 
Action: Mouse pressed left at (826, 183)
Screenshot: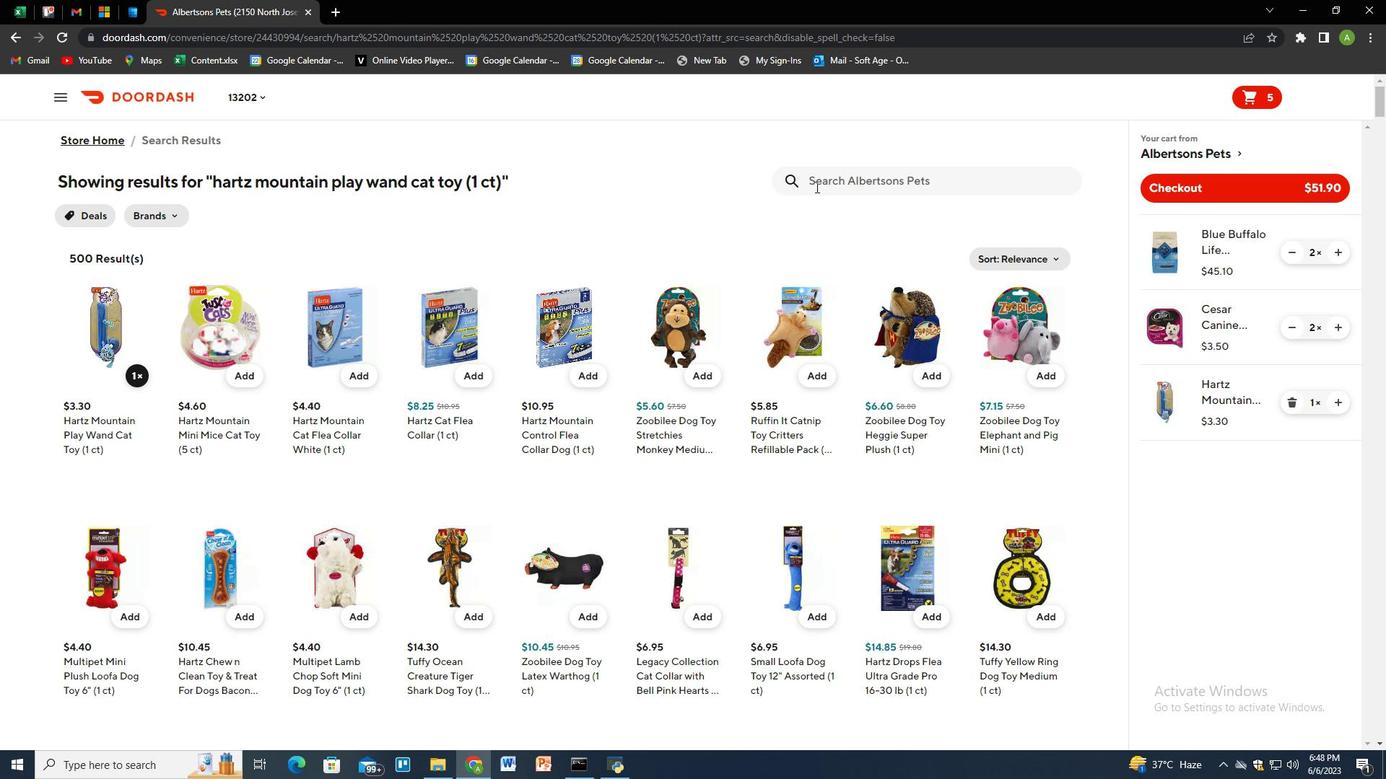 
Action: Key pressed purina<Key.space>friskies<Key.space>lil<Key.shift_r>"<Key.space>soups<Key.space>lickable<Key.space>cat<Key.space>treats<Key.space>with<Key.space>tuna<Key.space>in<Key.space>a<Key.space>velvety<Key.space>chicken<Key.space>broth<Key.space><Key.shift_r><Key.shift_r>(12<Key.backspace>.2<Key.space>oz<Key.shift_r>)<Key.enter>
Screenshot: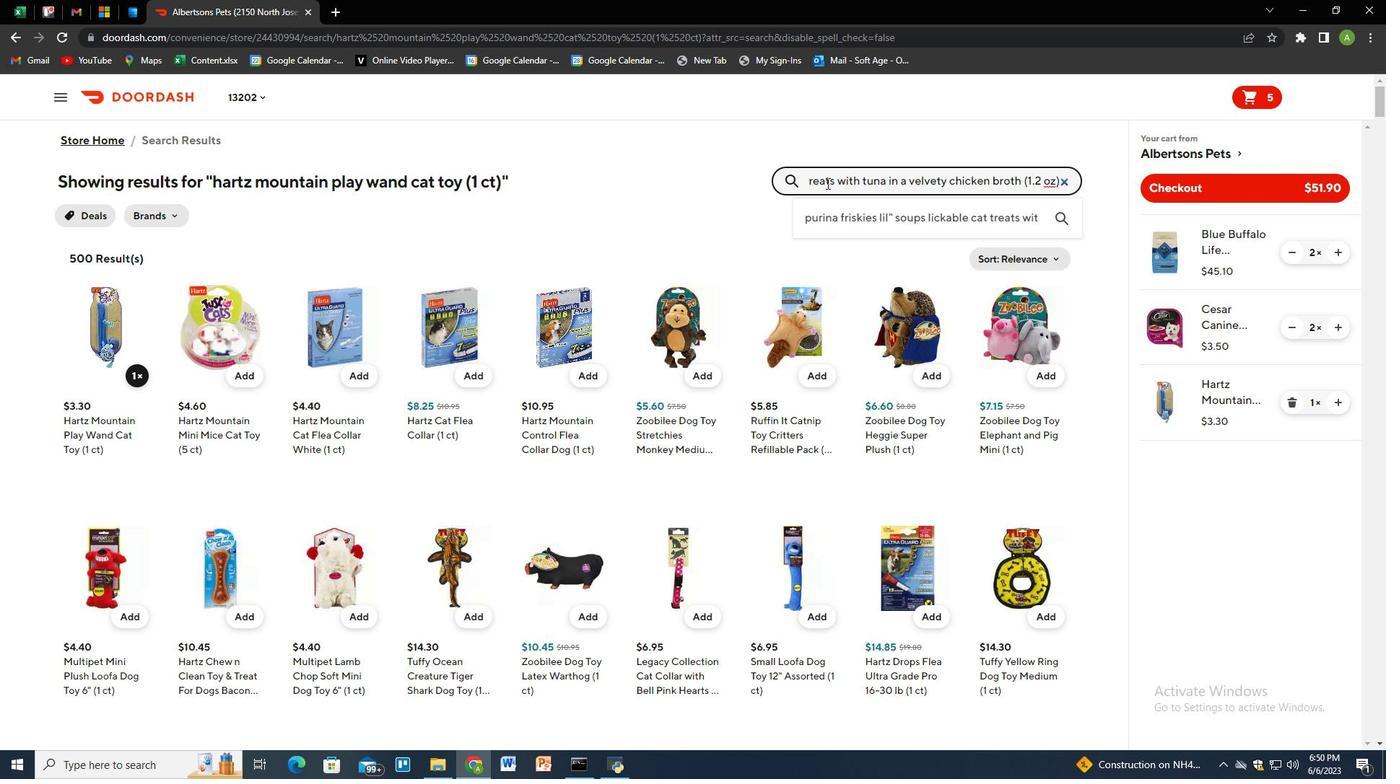 
Action: Mouse moved to (127, 391)
Screenshot: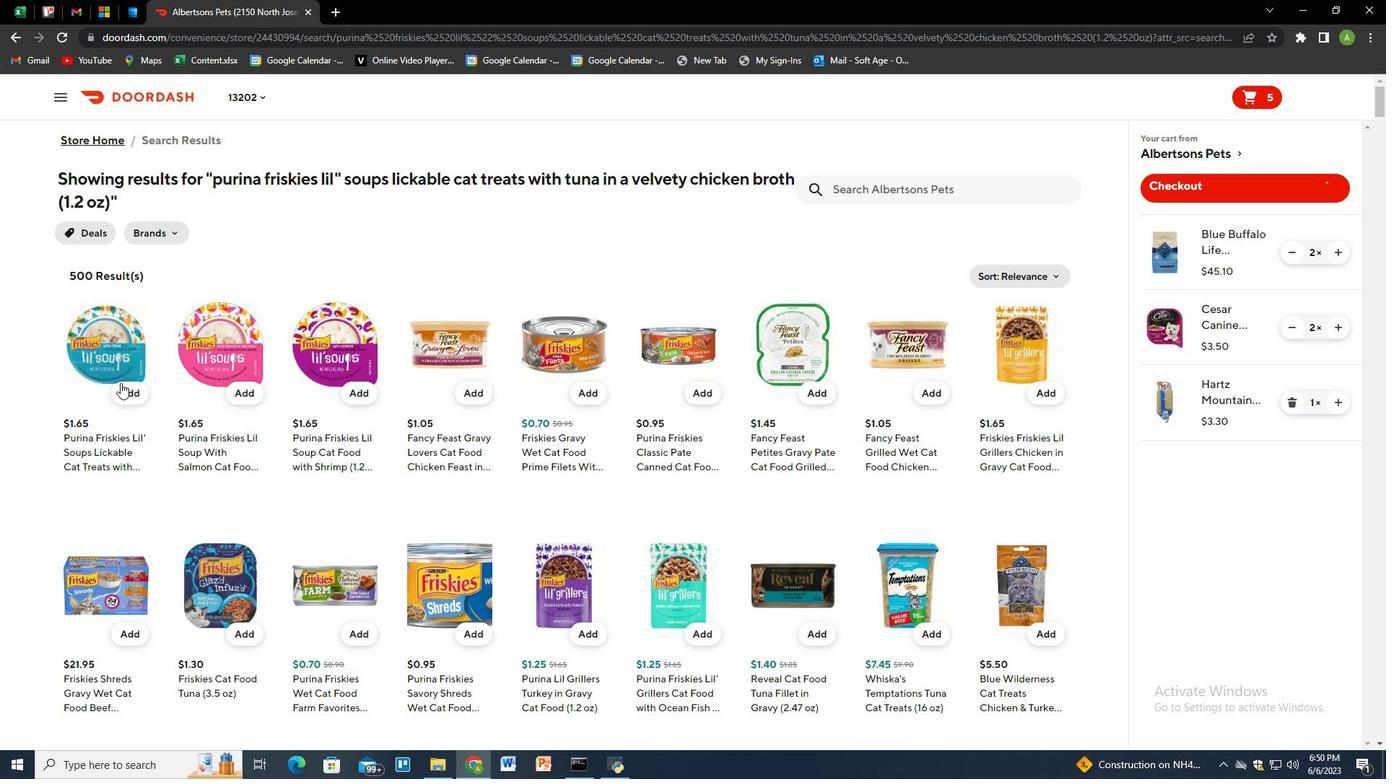 
Action: Mouse pressed left at (127, 391)
Screenshot: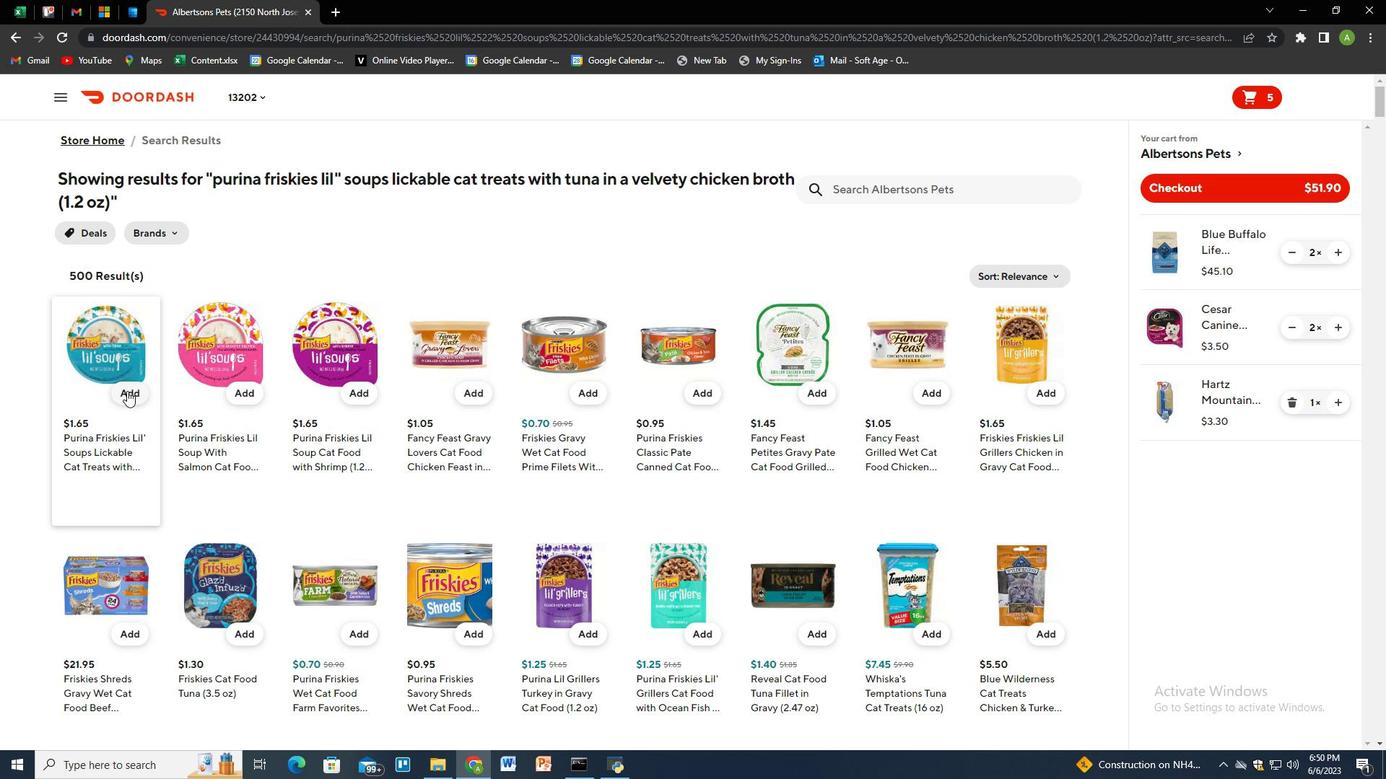 
Action: Mouse moved to (1328, 478)
Screenshot: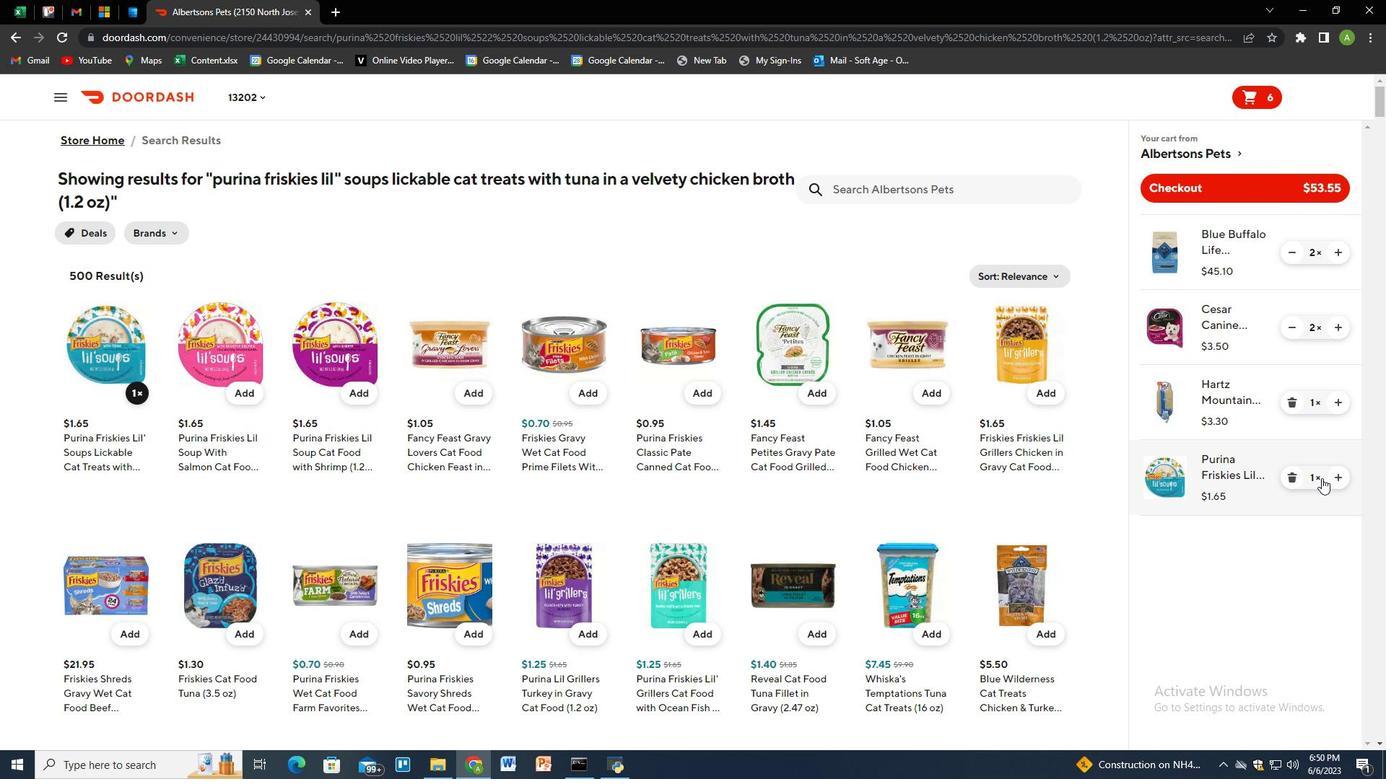 
Action: Mouse pressed left at (1328, 478)
Screenshot: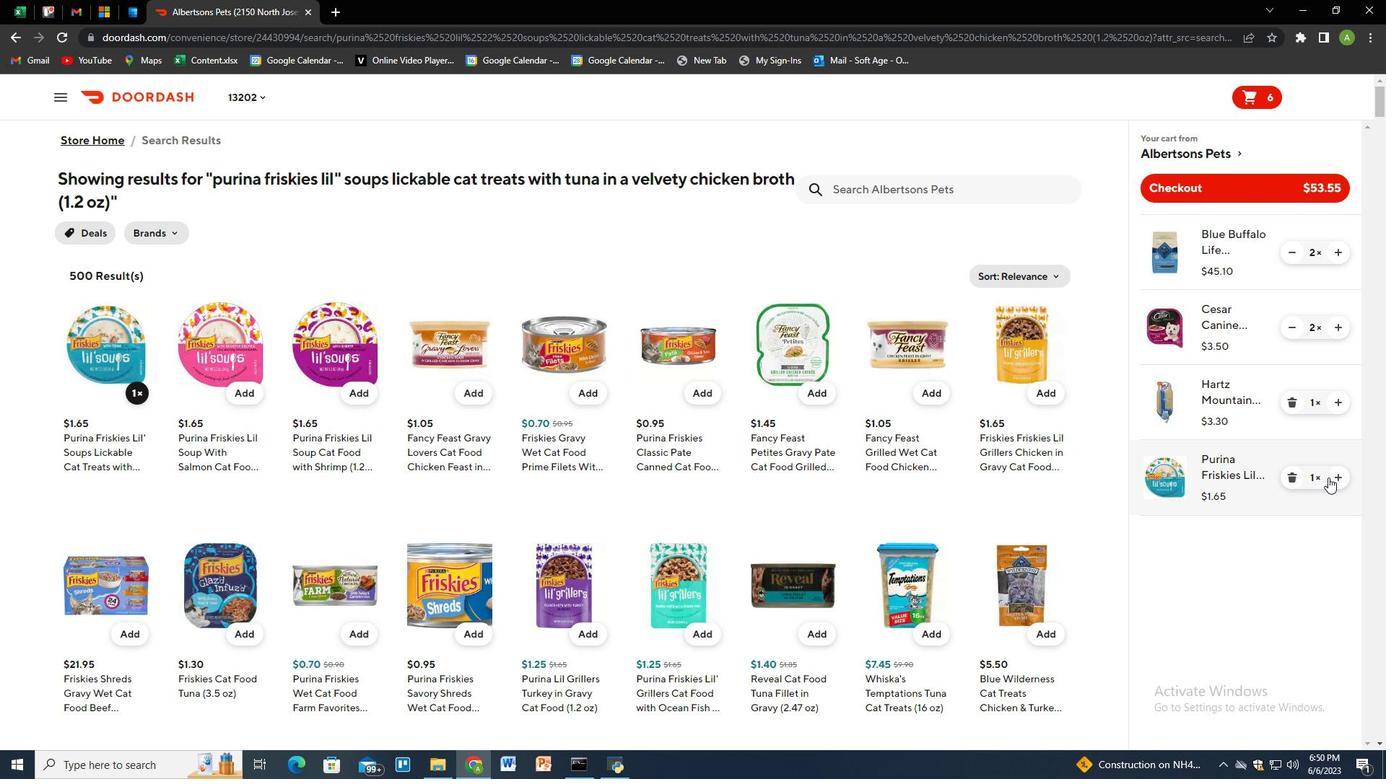 
Action: Mouse pressed left at (1328, 478)
Screenshot: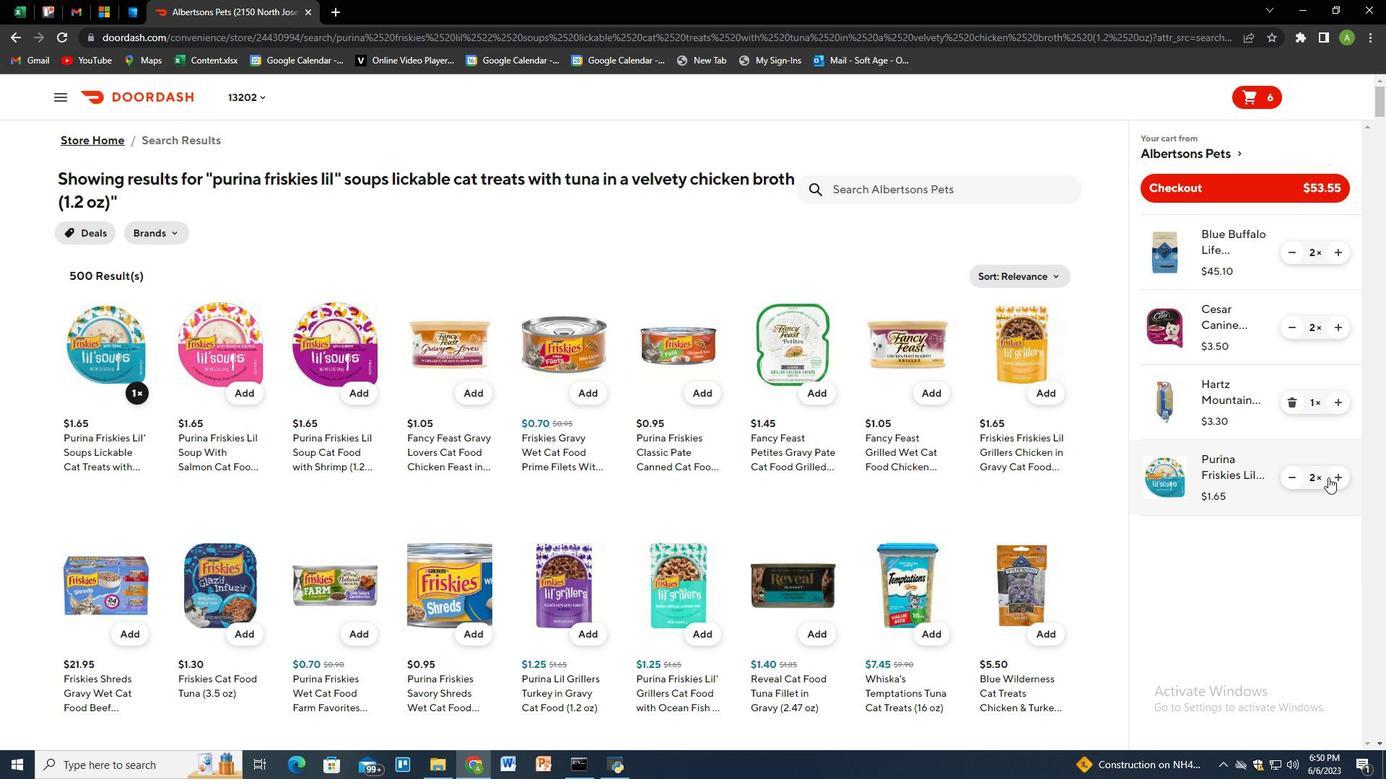 
Action: Mouse moved to (934, 189)
Screenshot: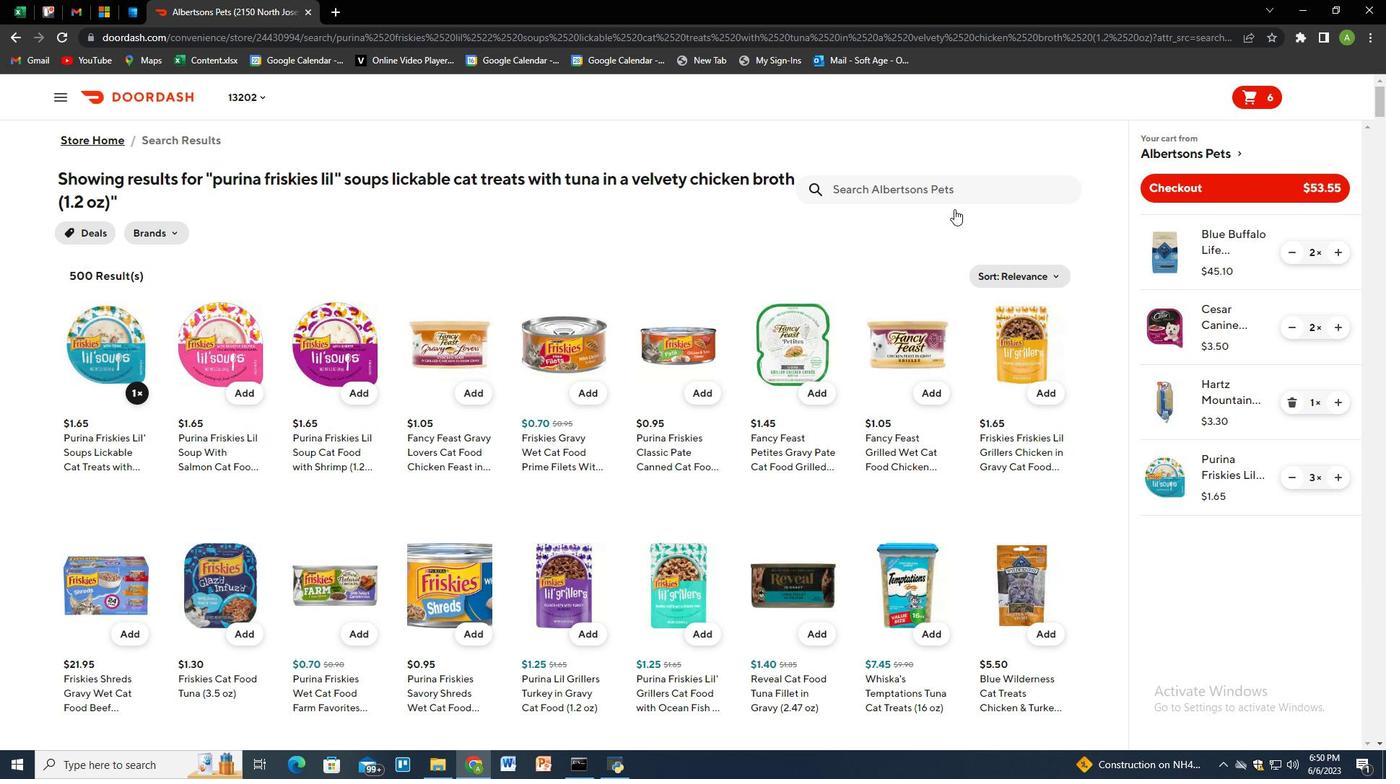 
Action: Mouse pressed left at (934, 189)
Screenshot: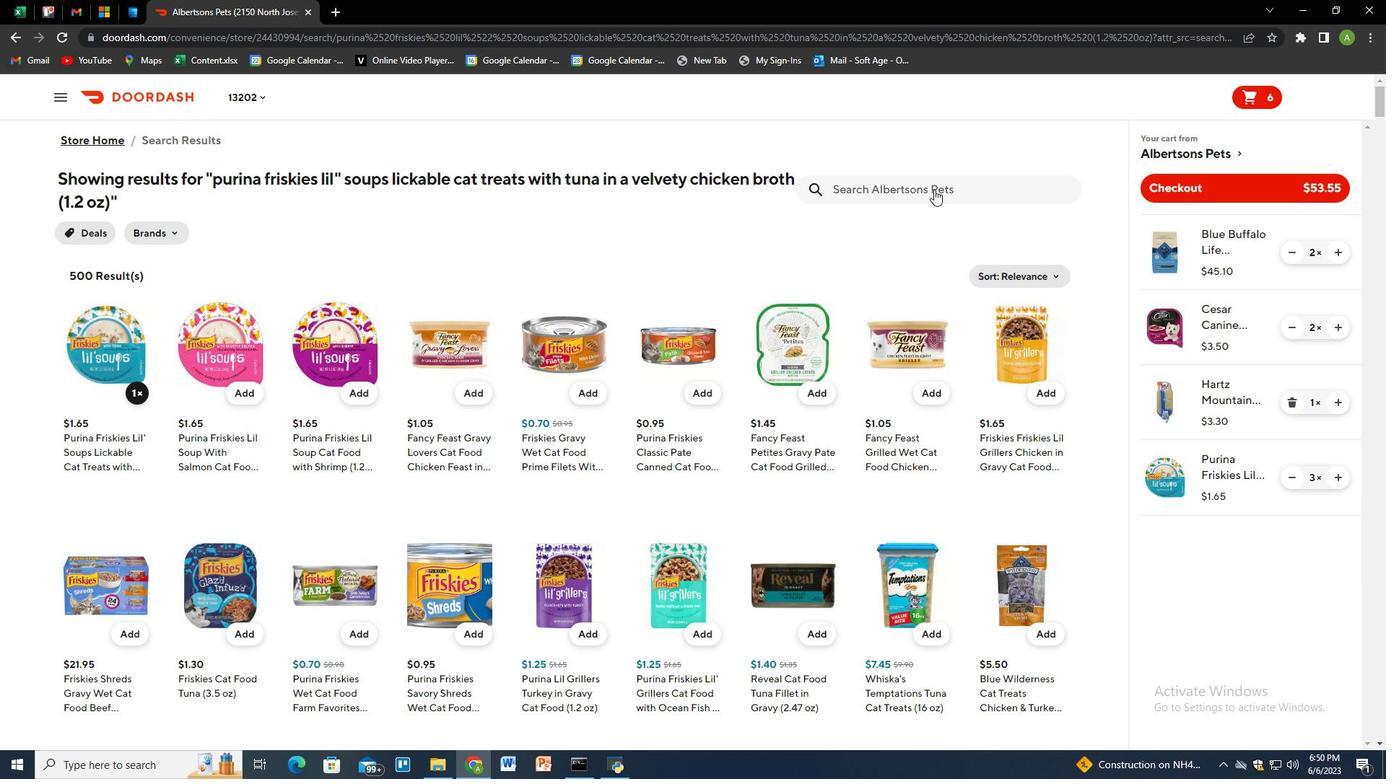 
Action: Key pressed signature<Key.space>pet<Key.space>care<Key.space>pet<Key.space>training<Key.space>regular<Key.space>ultra<Key.space>absorbent<Key.space>pads<Key.space>6<Key.space>ply<Key.space><Key.shift_r>(30<Key.space>ct<Key.shift_r>)<Key.enter>
Screenshot: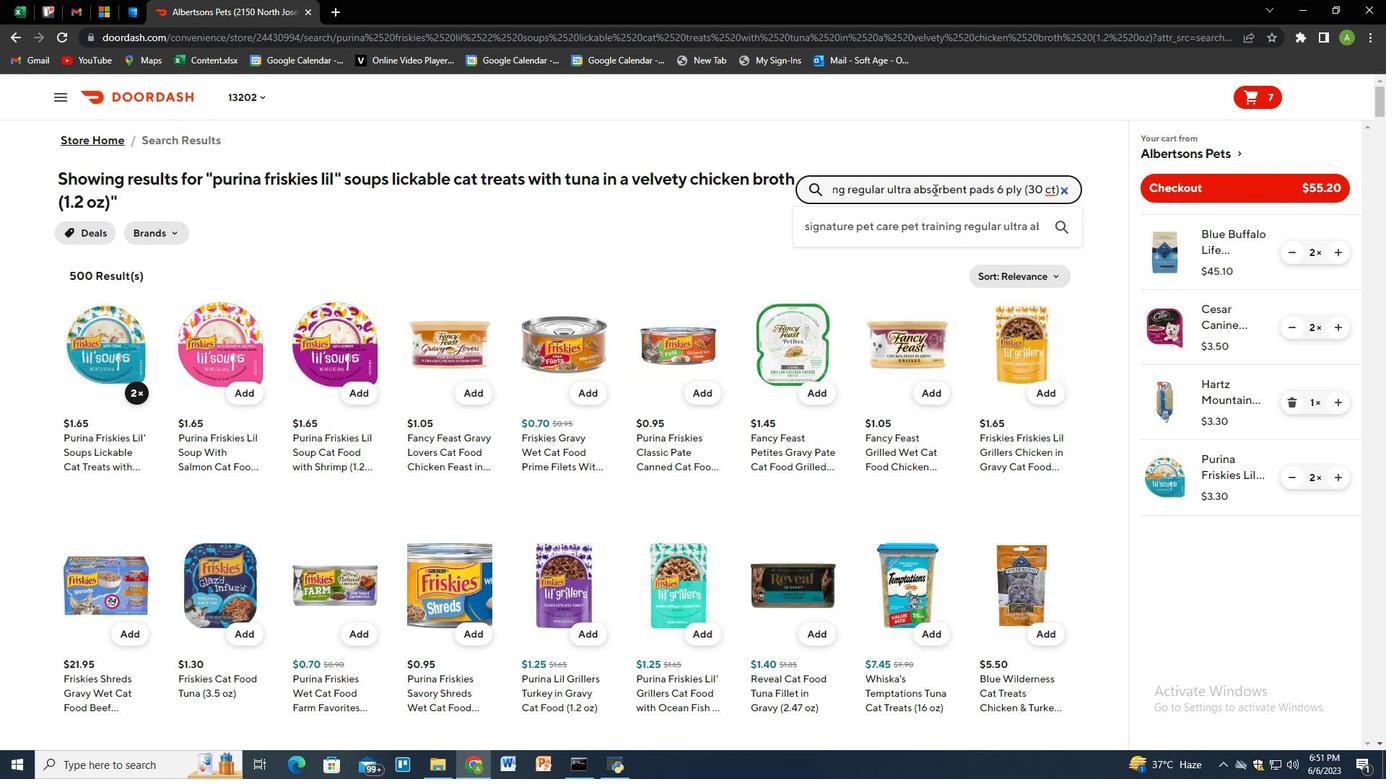 
Action: Mouse moved to (128, 380)
Screenshot: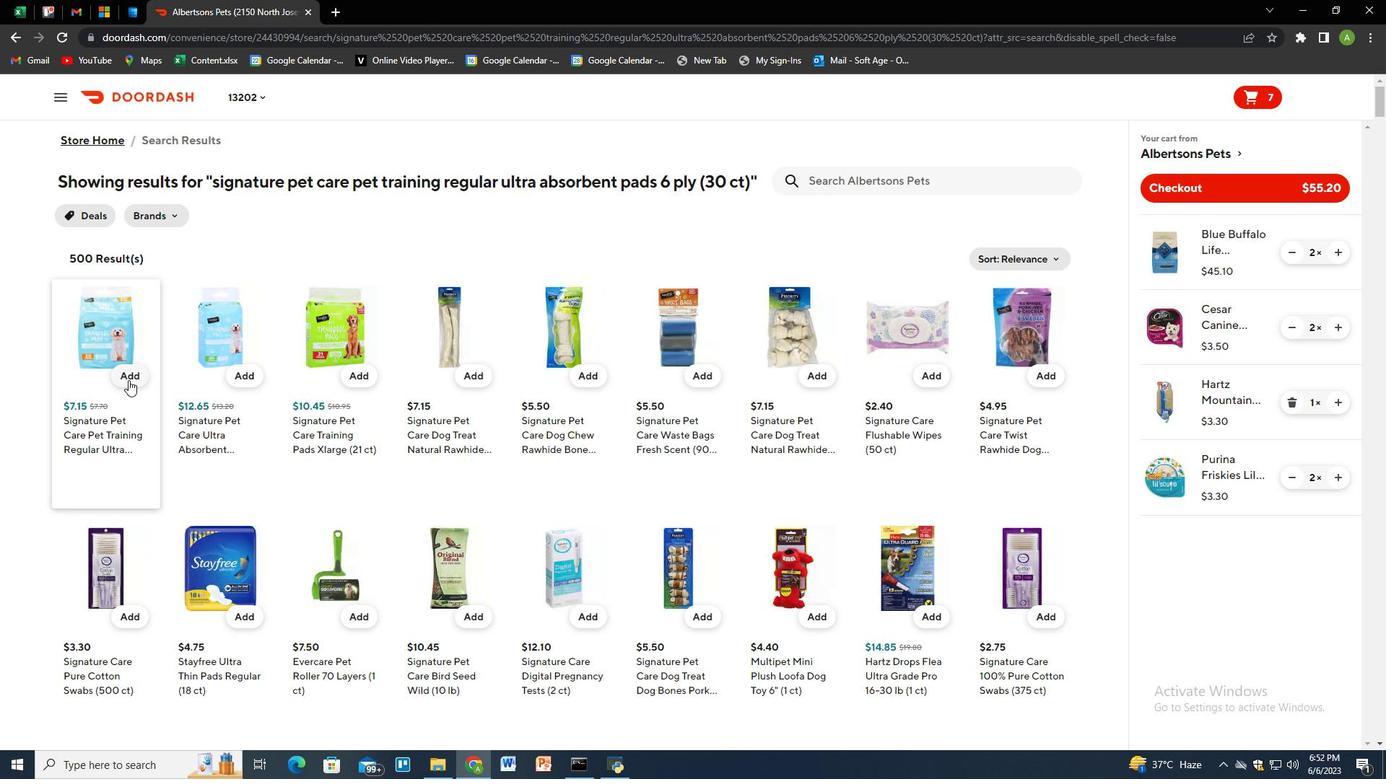 
Action: Mouse pressed left at (128, 380)
Screenshot: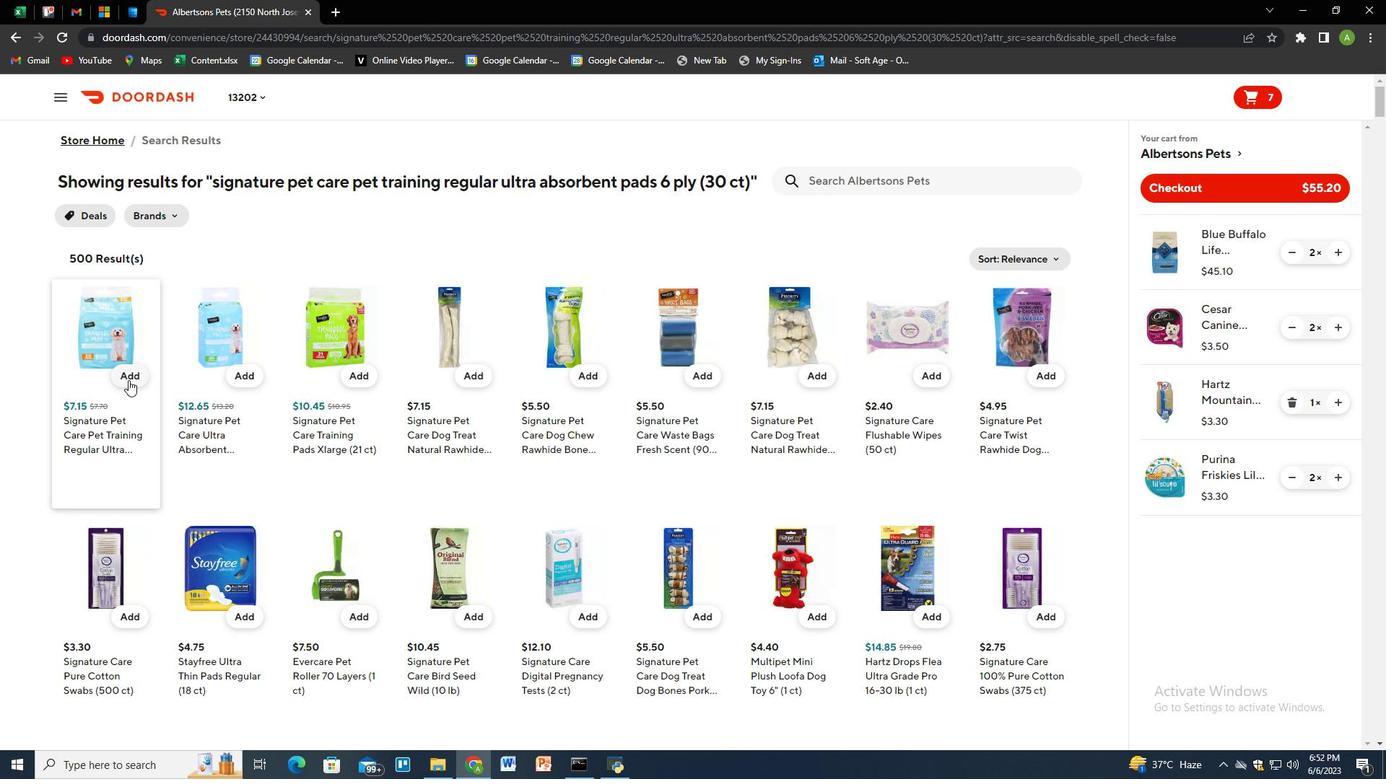 
Action: Mouse moved to (1335, 548)
Screenshot: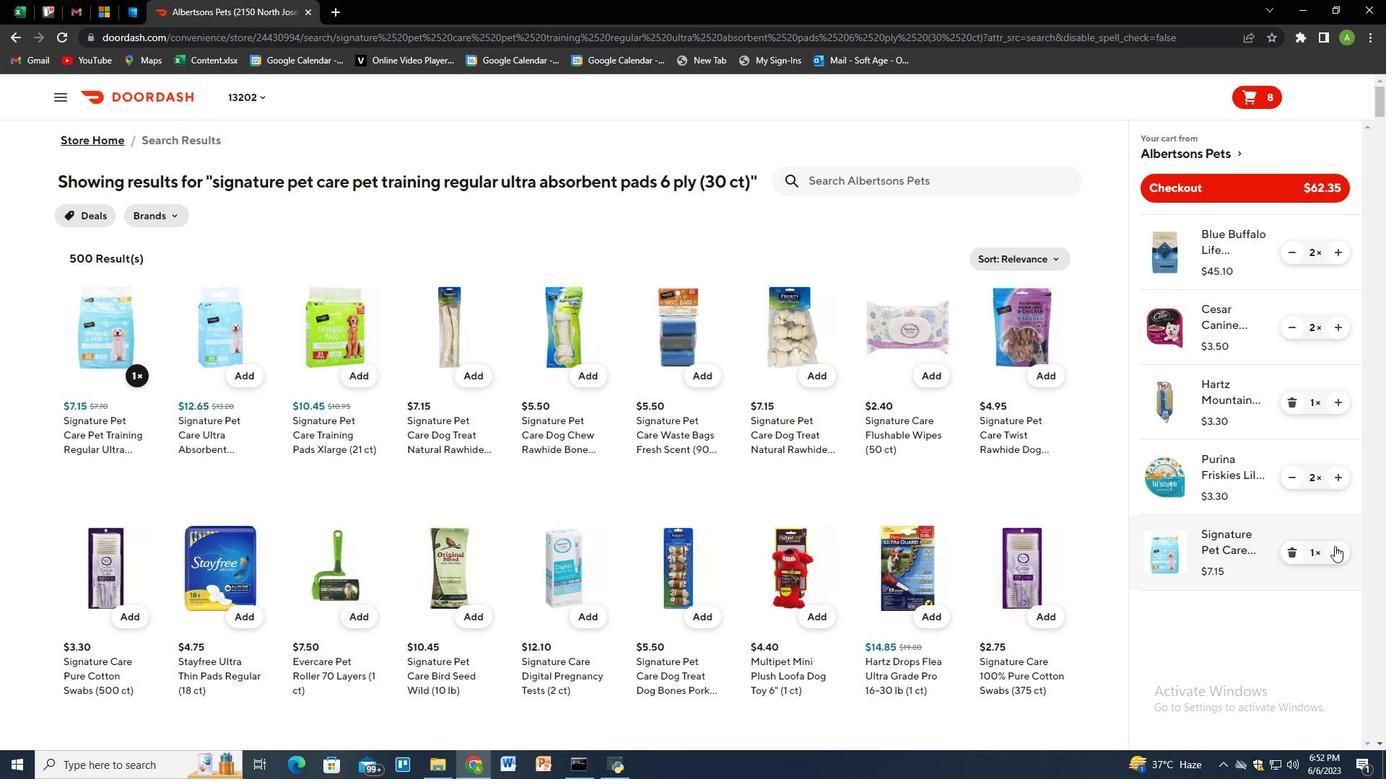 
Action: Mouse pressed left at (1335, 548)
Screenshot: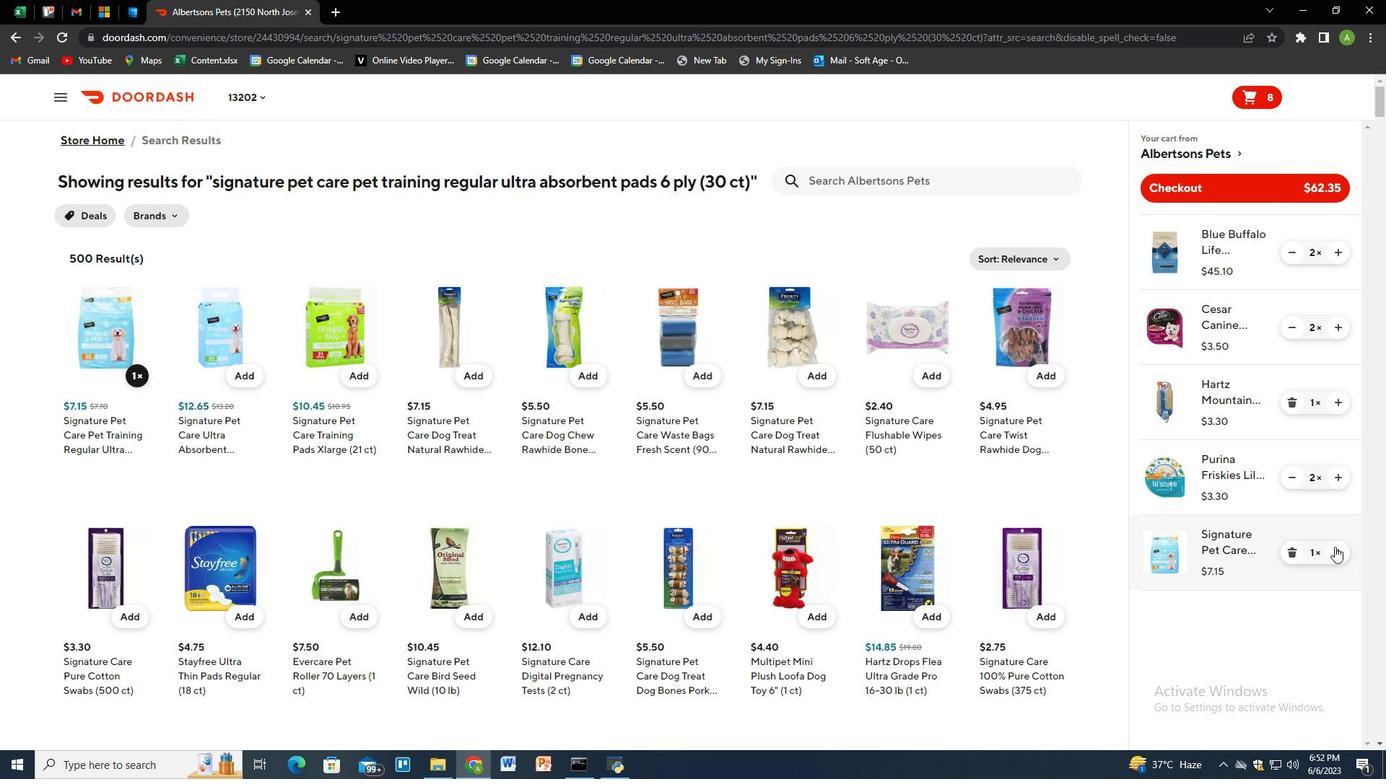 
Action: Mouse moved to (1200, 190)
Screenshot: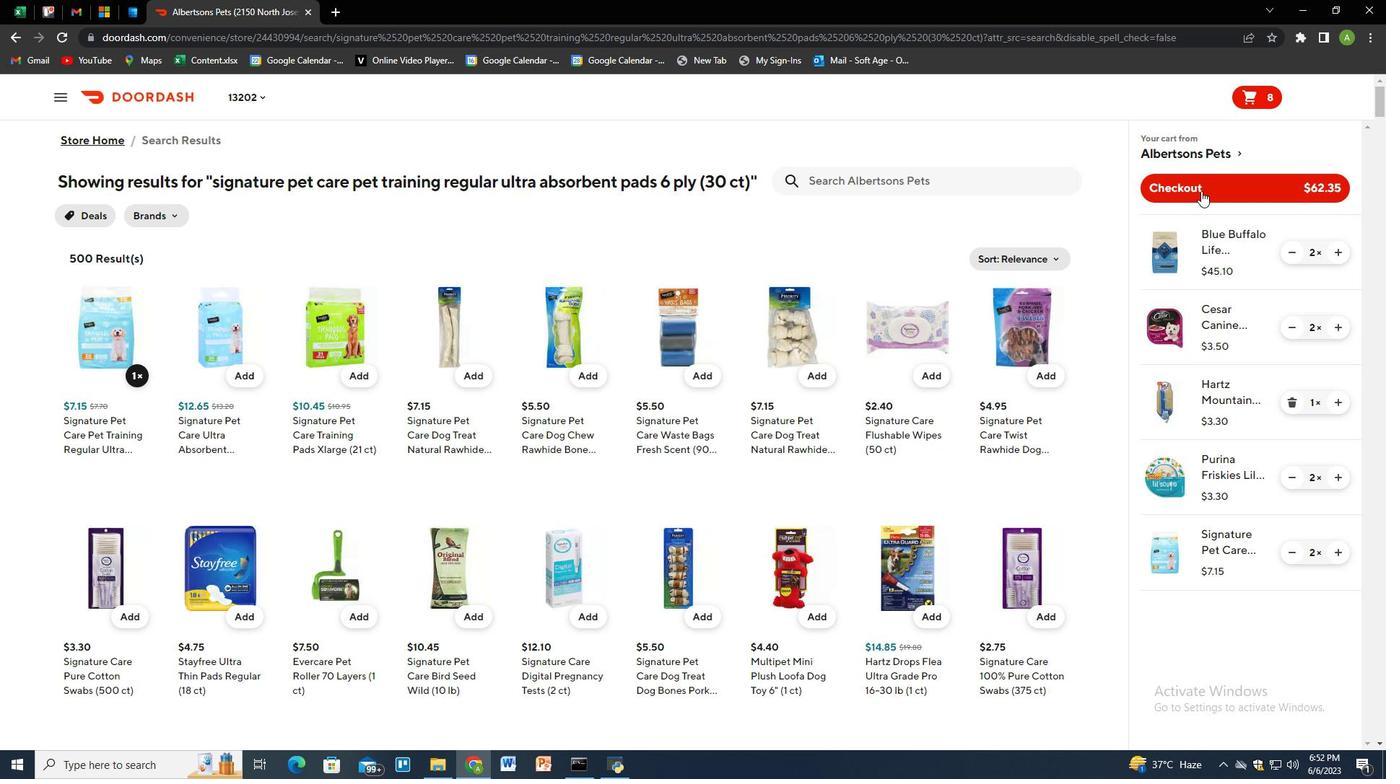 
Action: Mouse pressed left at (1200, 190)
Screenshot: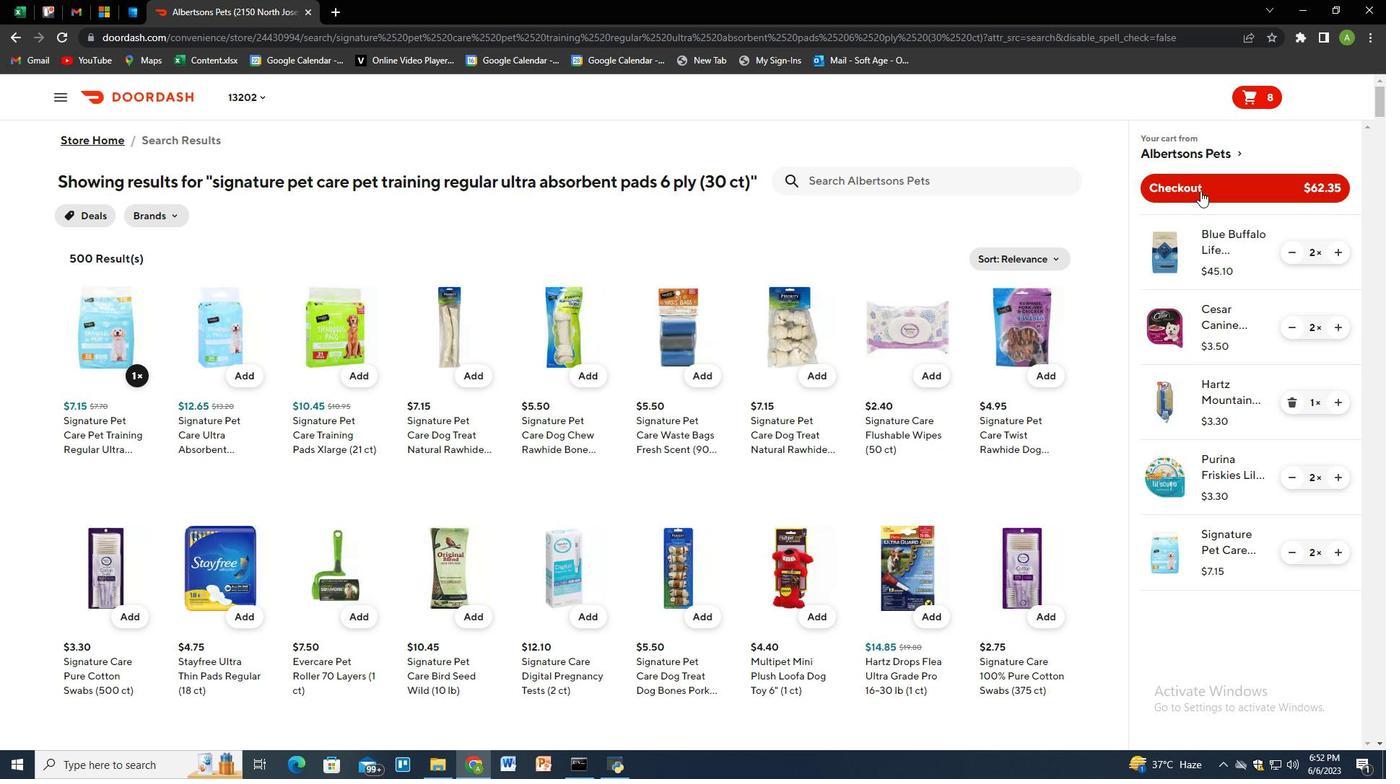 
